 Task: Find connections with filter location Al Qanāyāt with filter topic #leadershipwith filter profile language English with filter current company Bharti Foundation with filter school KPR Institute of Engineering and Technology with filter industry Marketing Services with filter service category Business Law with filter keywords title Marketing Director
Action: Mouse moved to (560, 77)
Screenshot: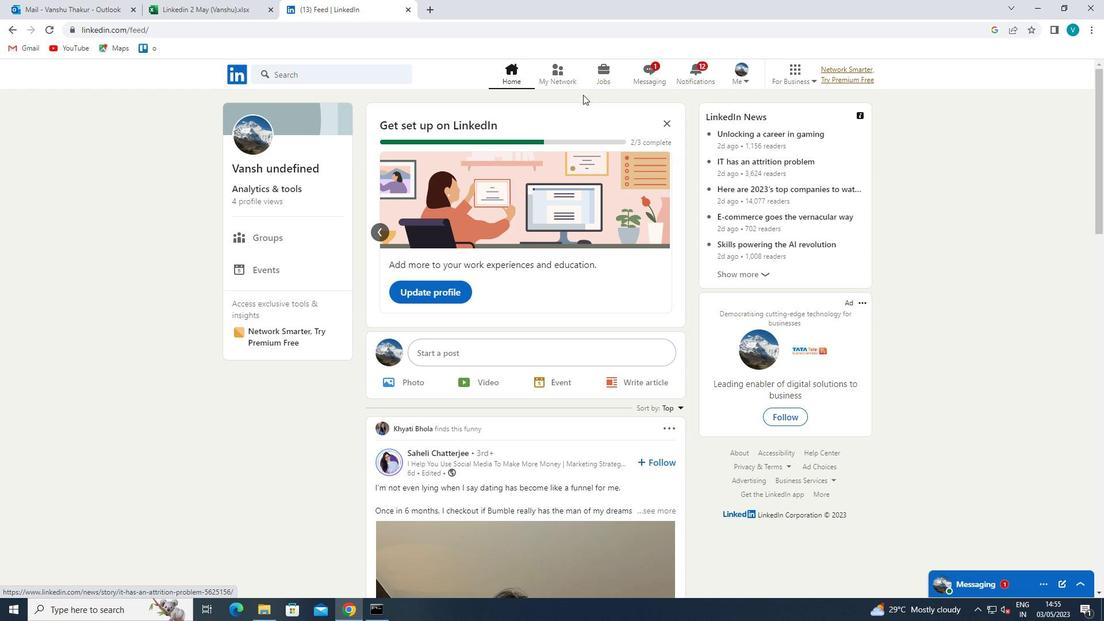 
Action: Mouse pressed left at (560, 77)
Screenshot: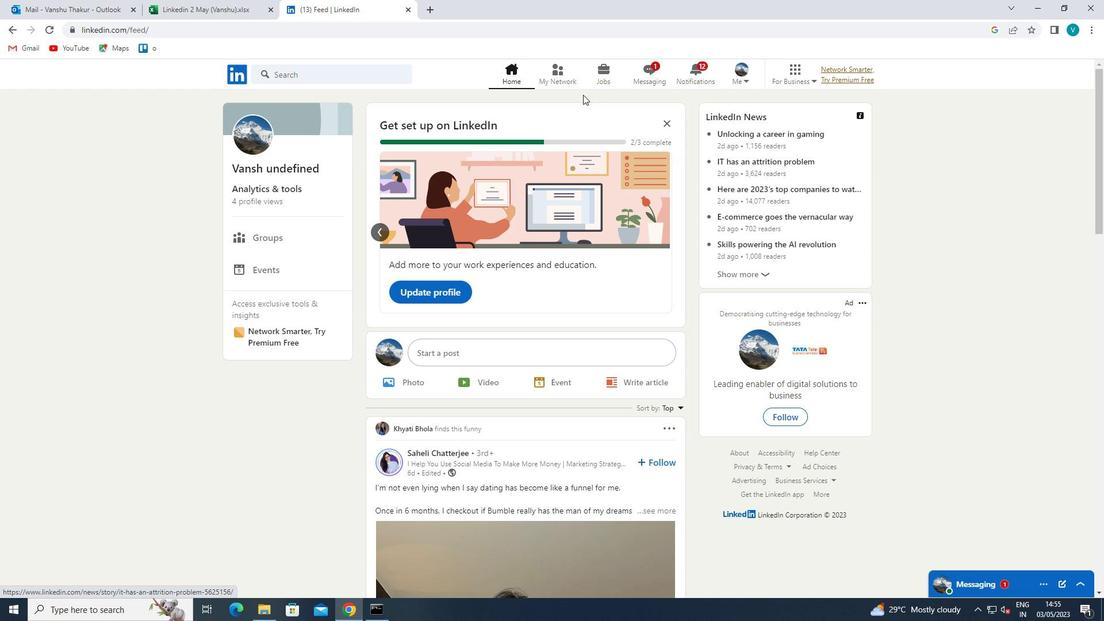 
Action: Mouse moved to (299, 141)
Screenshot: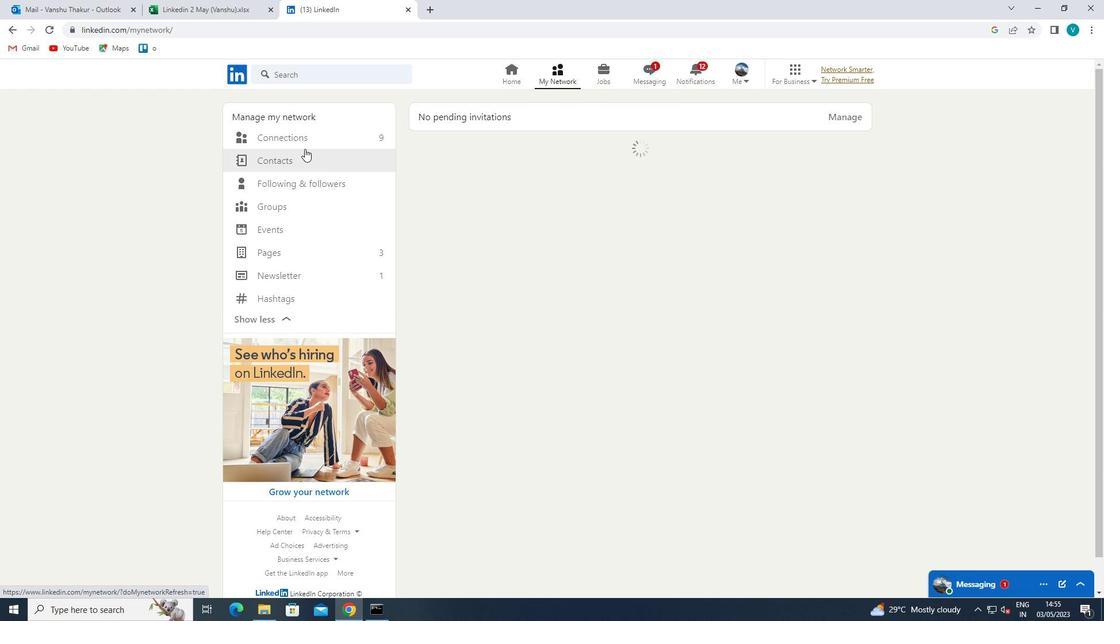 
Action: Mouse pressed left at (299, 141)
Screenshot: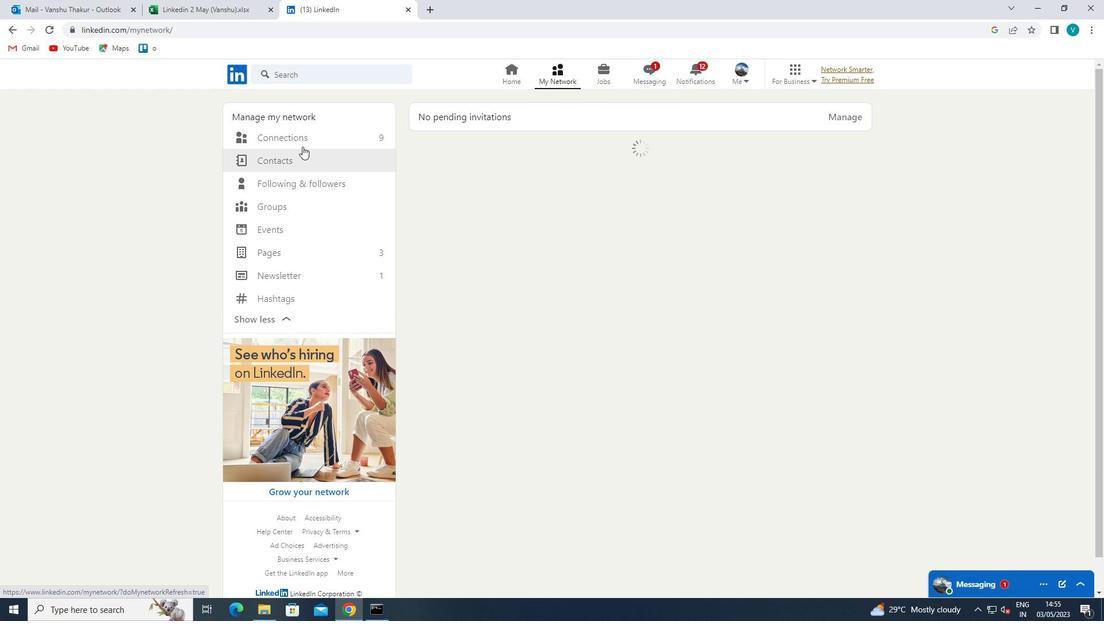 
Action: Mouse moved to (625, 135)
Screenshot: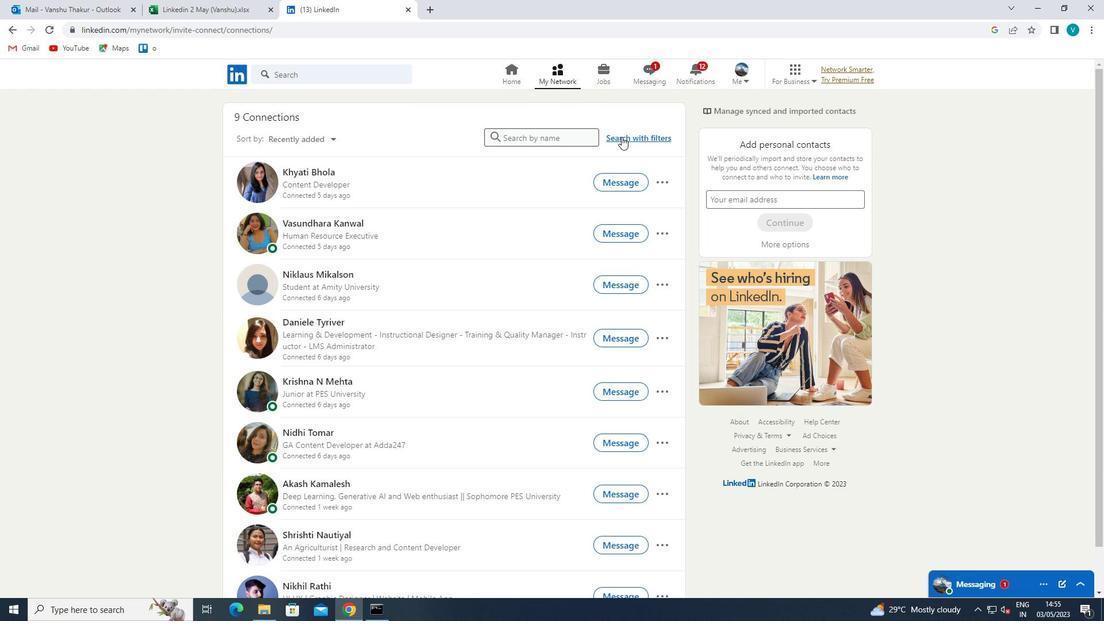 
Action: Mouse pressed left at (625, 135)
Screenshot: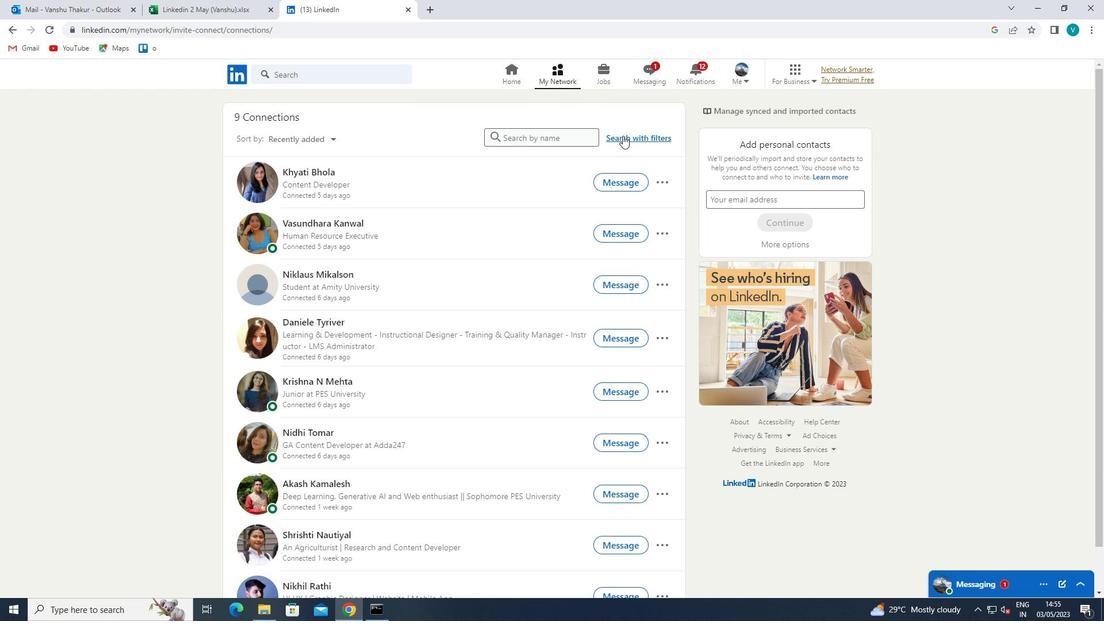 
Action: Mouse moved to (556, 108)
Screenshot: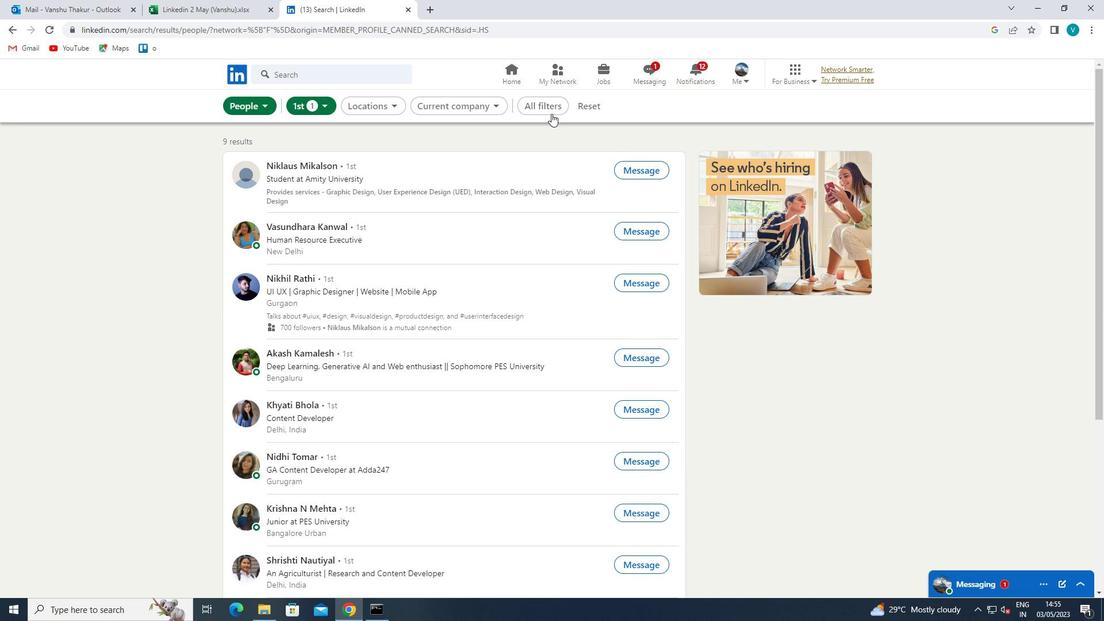 
Action: Mouse pressed left at (556, 108)
Screenshot: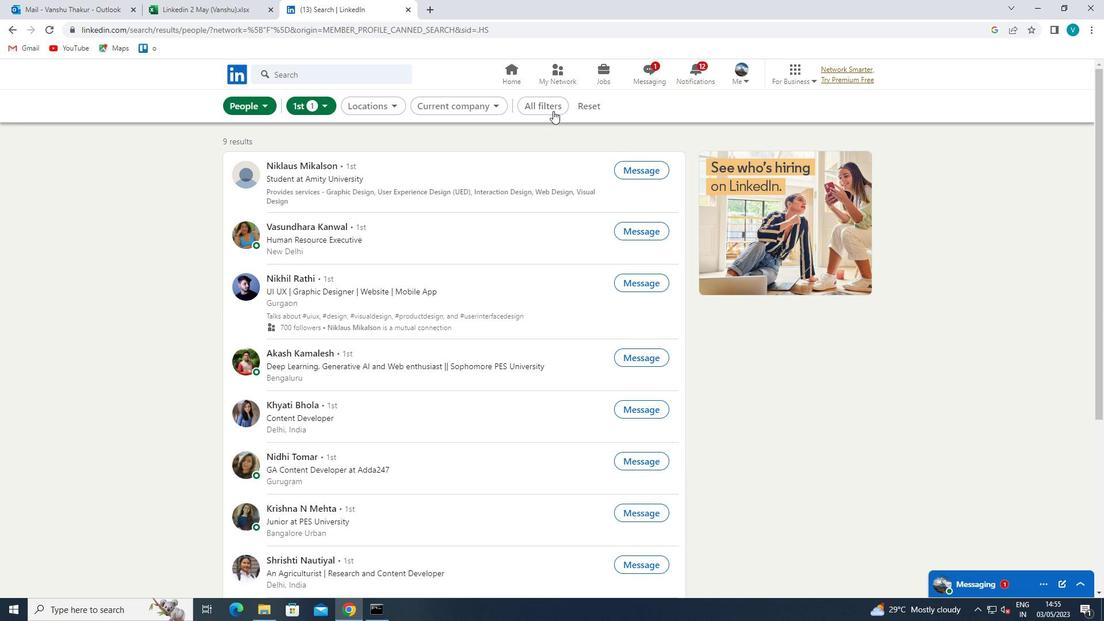 
Action: Mouse moved to (901, 242)
Screenshot: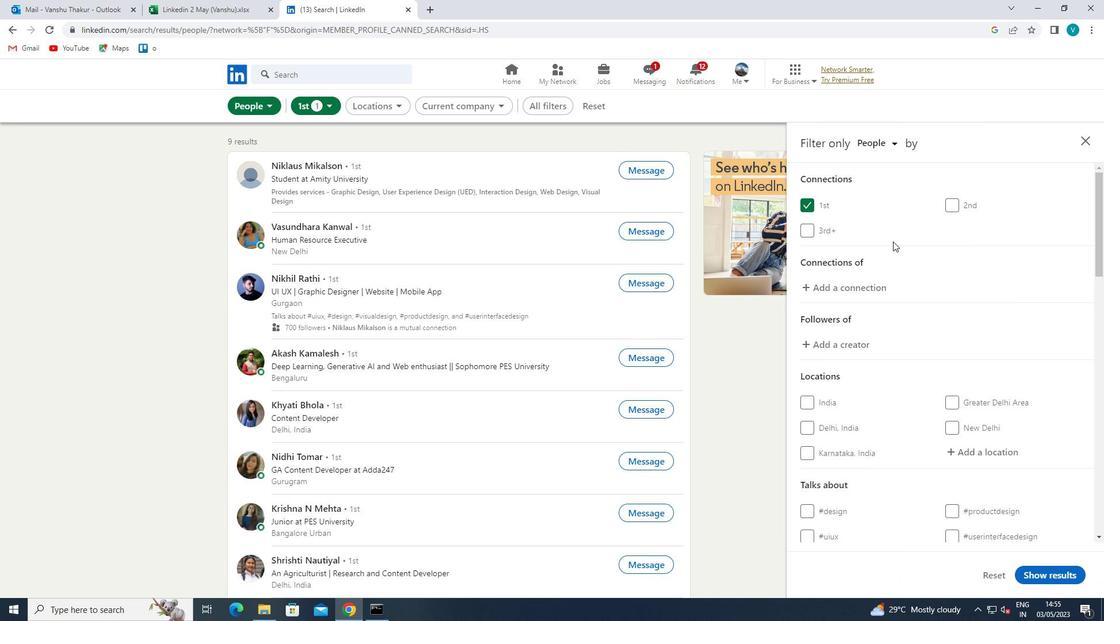 
Action: Mouse scrolled (901, 241) with delta (0, 0)
Screenshot: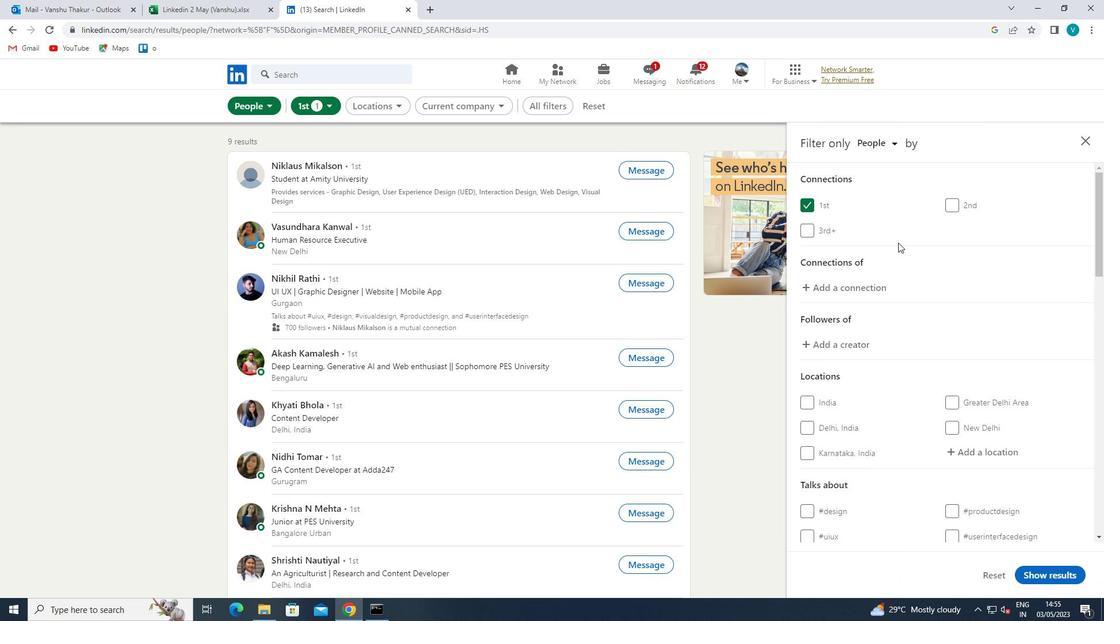 
Action: Mouse scrolled (901, 241) with delta (0, 0)
Screenshot: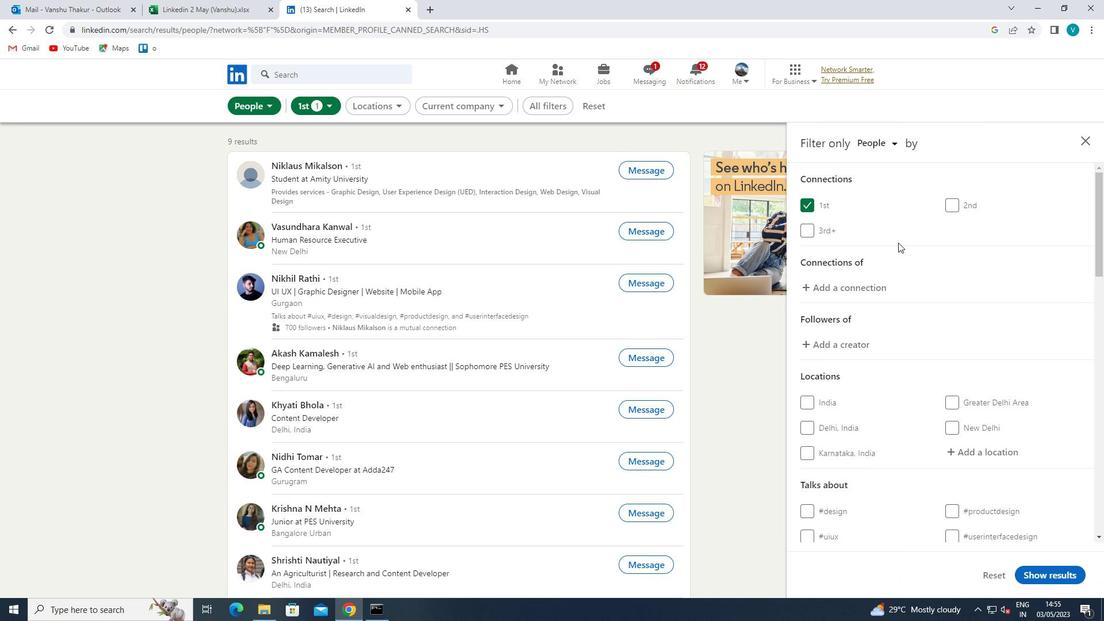 
Action: Mouse moved to (978, 338)
Screenshot: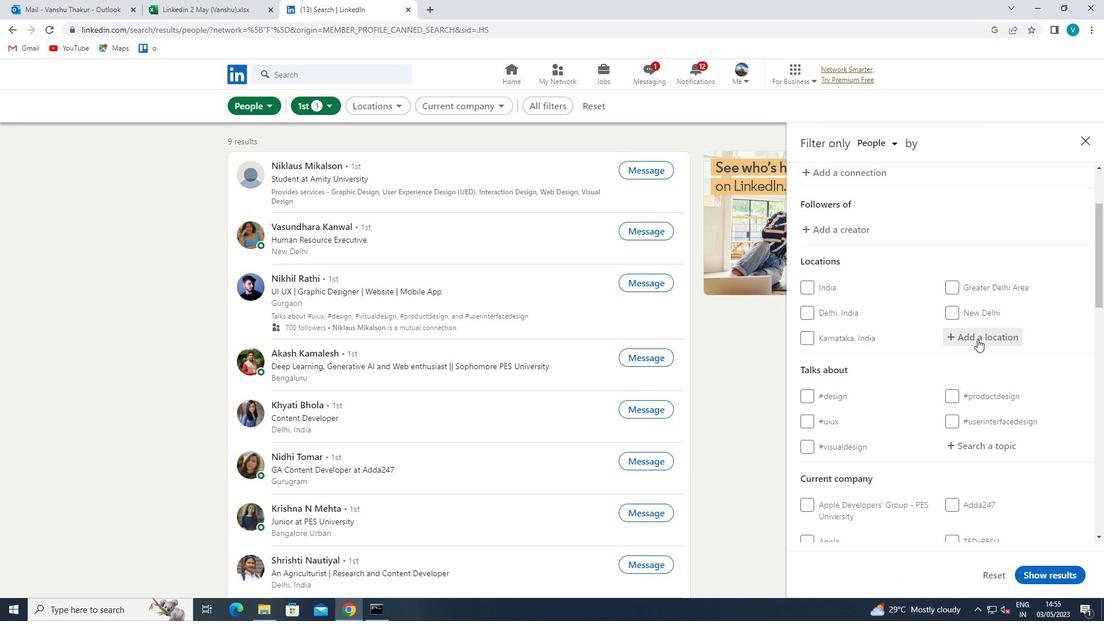 
Action: Mouse pressed left at (978, 338)
Screenshot: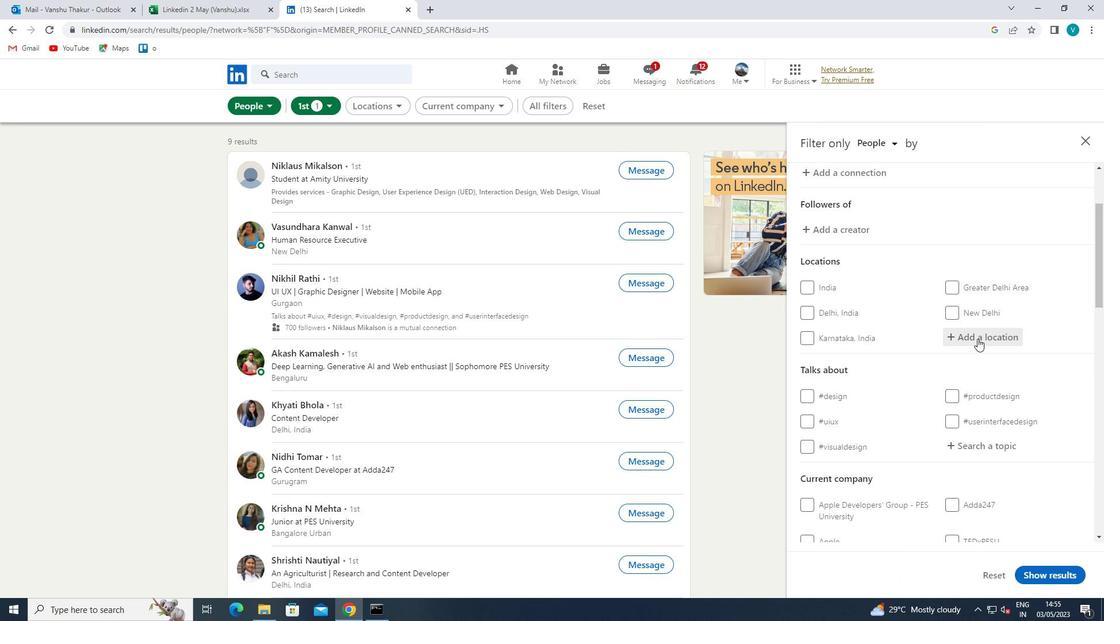 
Action: Mouse moved to (880, 396)
Screenshot: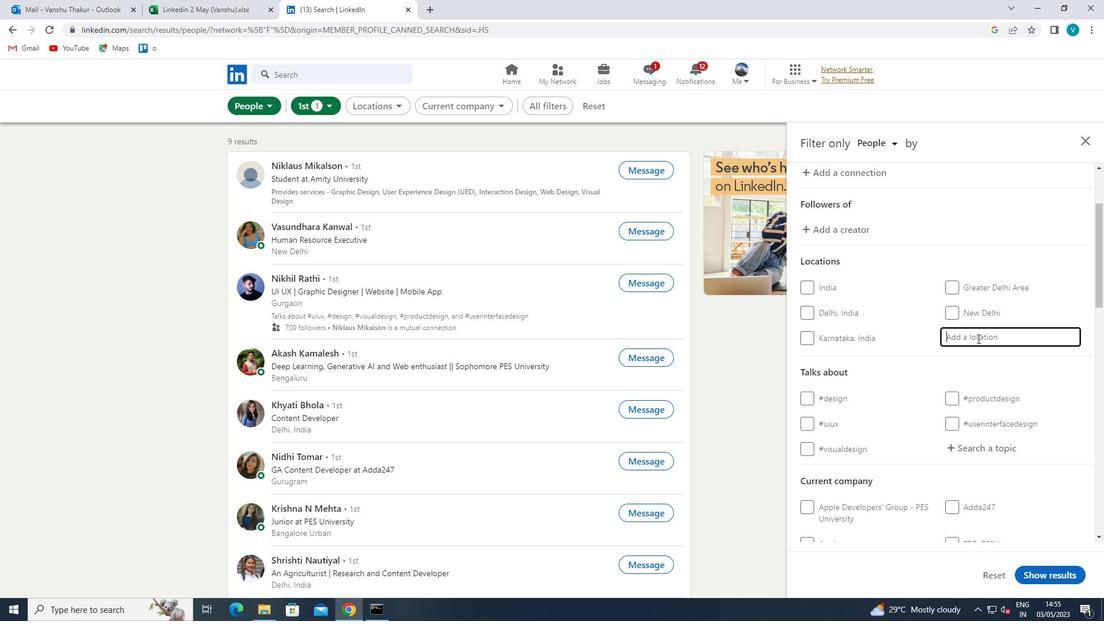 
Action: Key pressed <Key.shift>
Screenshot: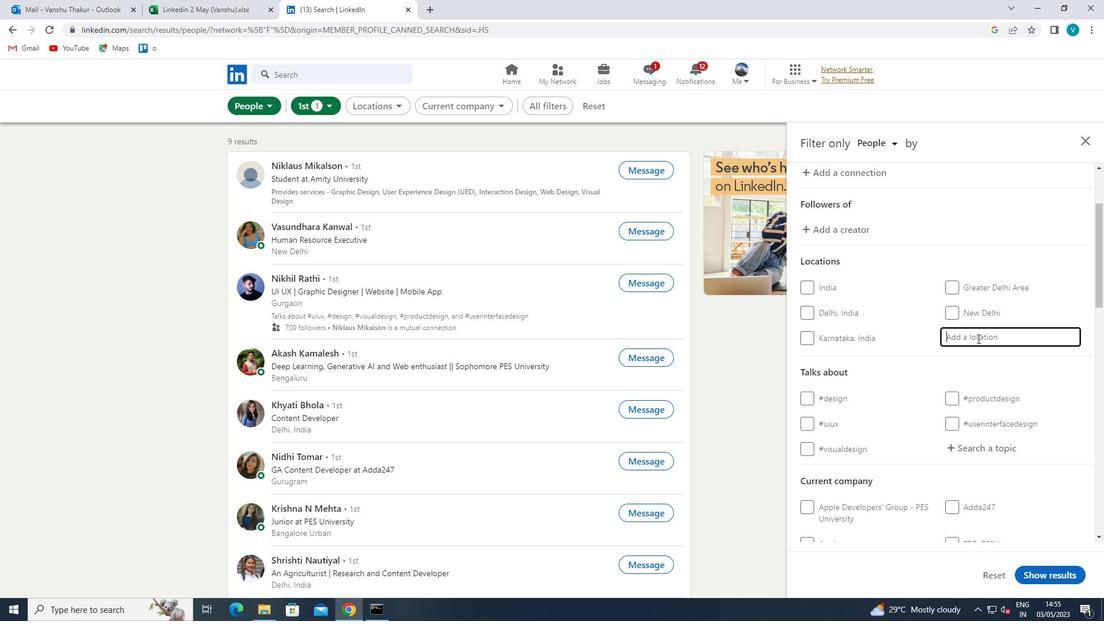 
Action: Mouse moved to (811, 437)
Screenshot: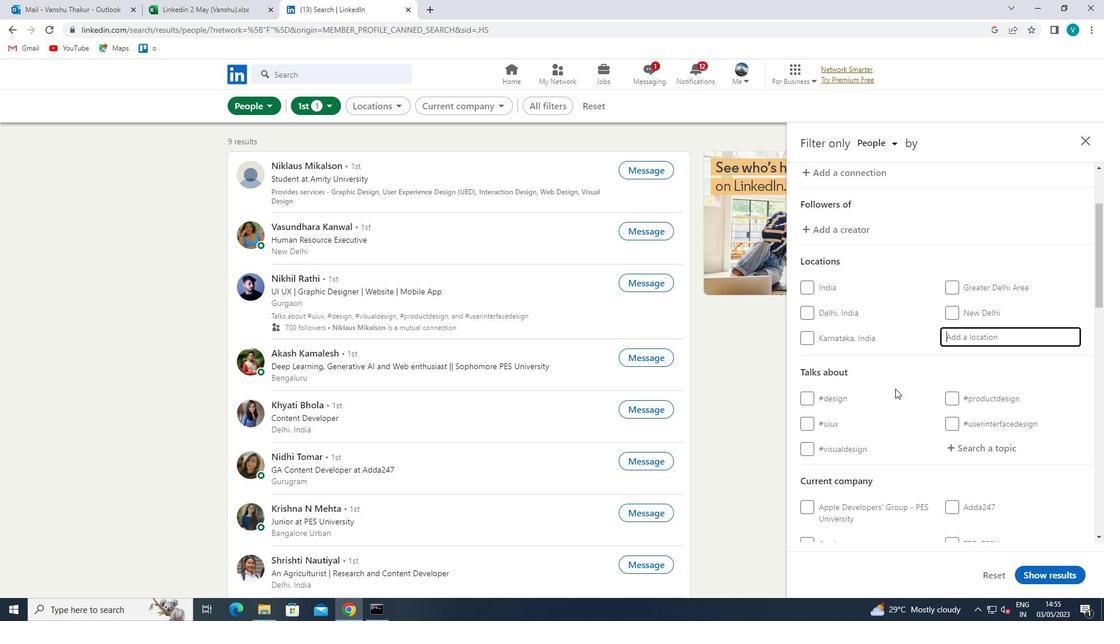 
Action: Key pressed AI<Key.space><Key.shift>QANAAY<Key.backspace><Key.backspace>YAT
Screenshot: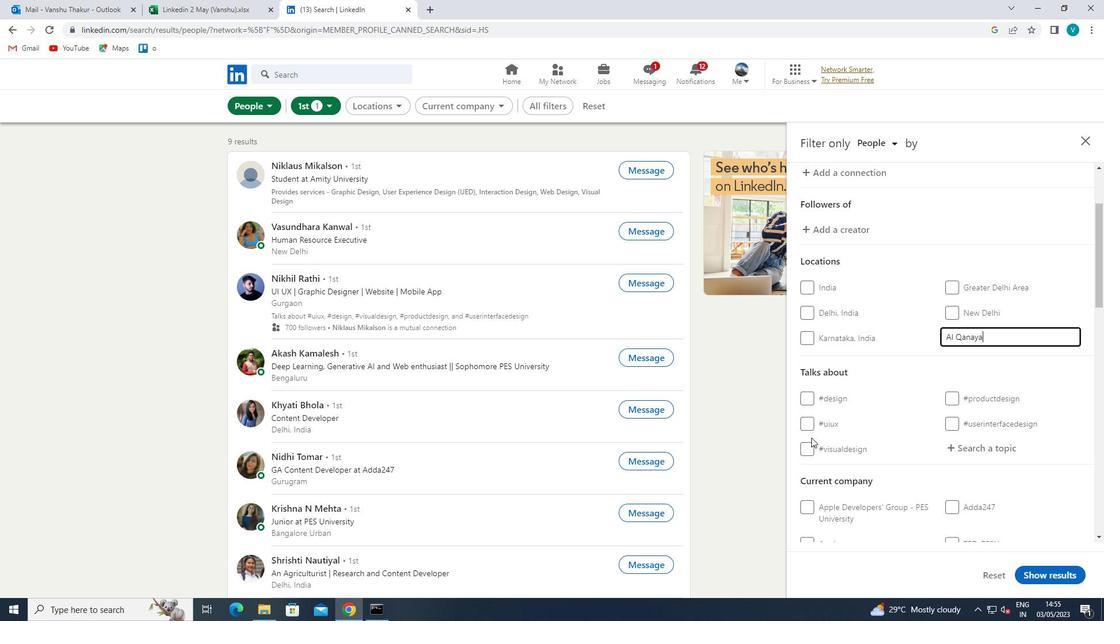 
Action: Mouse moved to (881, 367)
Screenshot: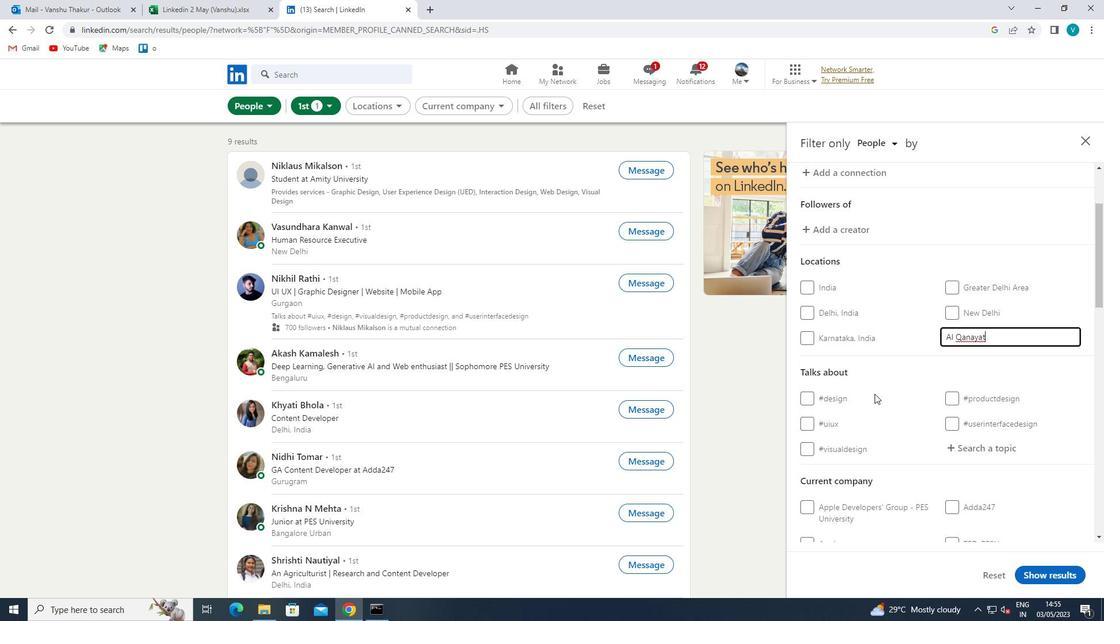 
Action: Mouse pressed left at (881, 367)
Screenshot: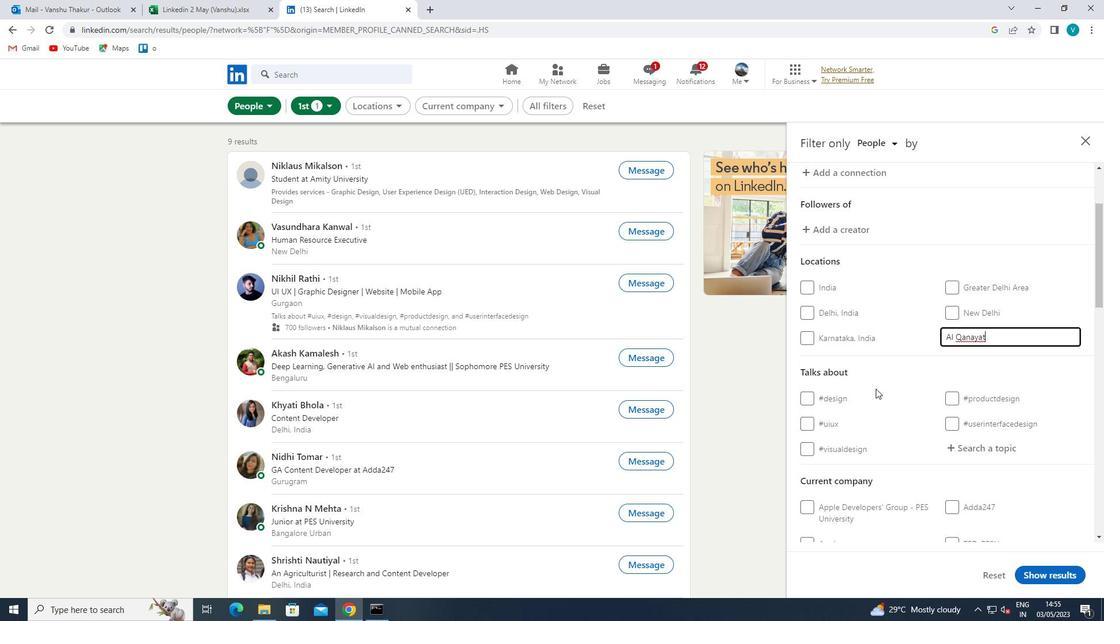 
Action: Mouse moved to (892, 361)
Screenshot: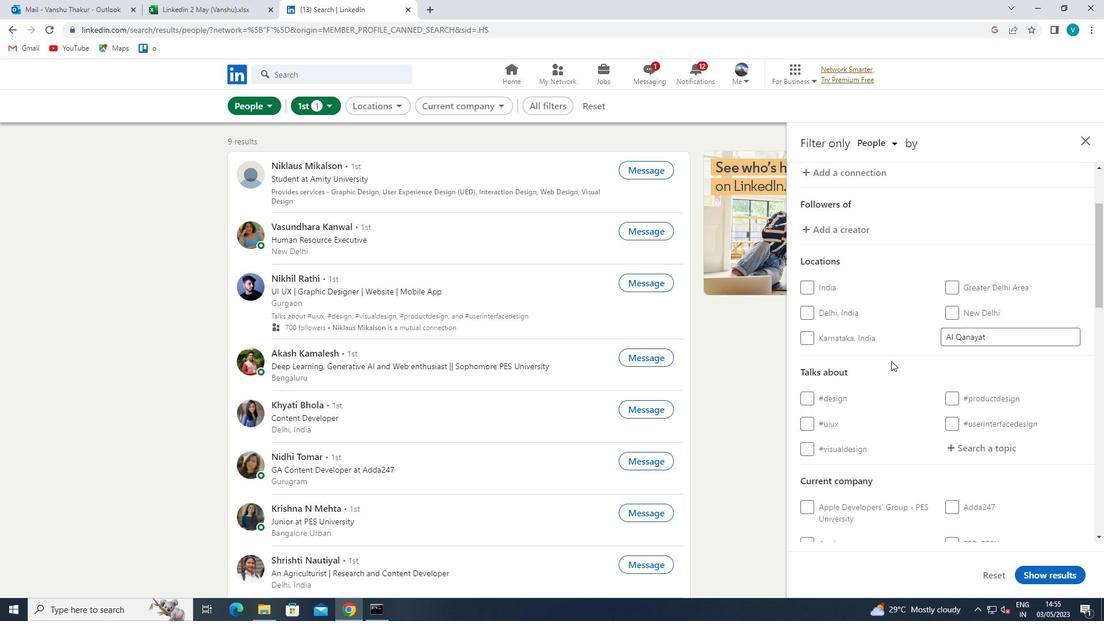 
Action: Mouse scrolled (892, 360) with delta (0, 0)
Screenshot: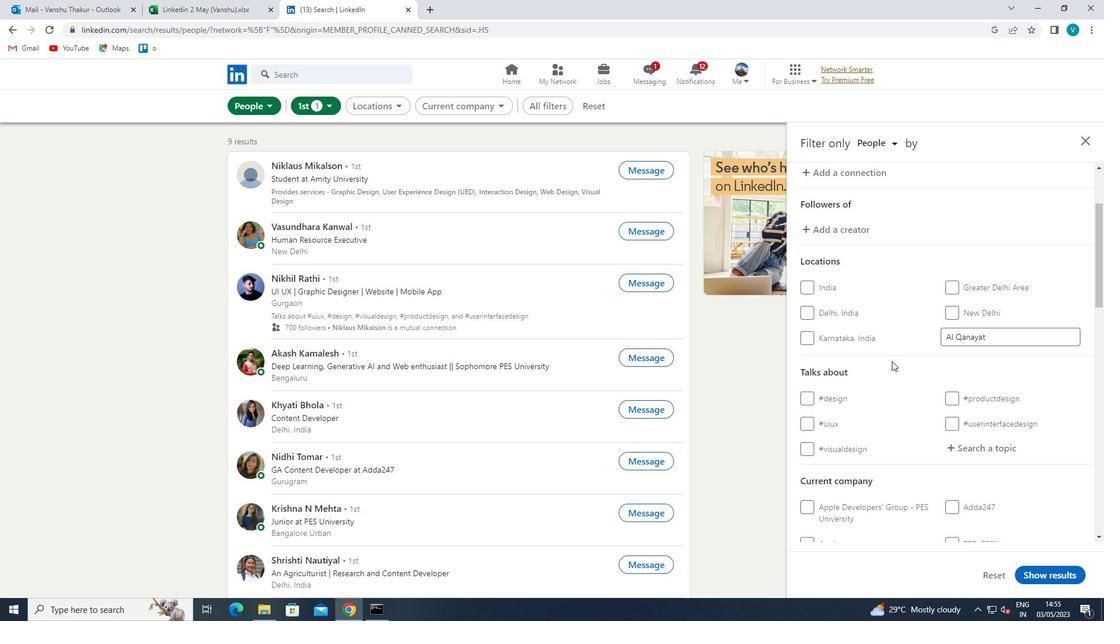 
Action: Mouse scrolled (892, 360) with delta (0, 0)
Screenshot: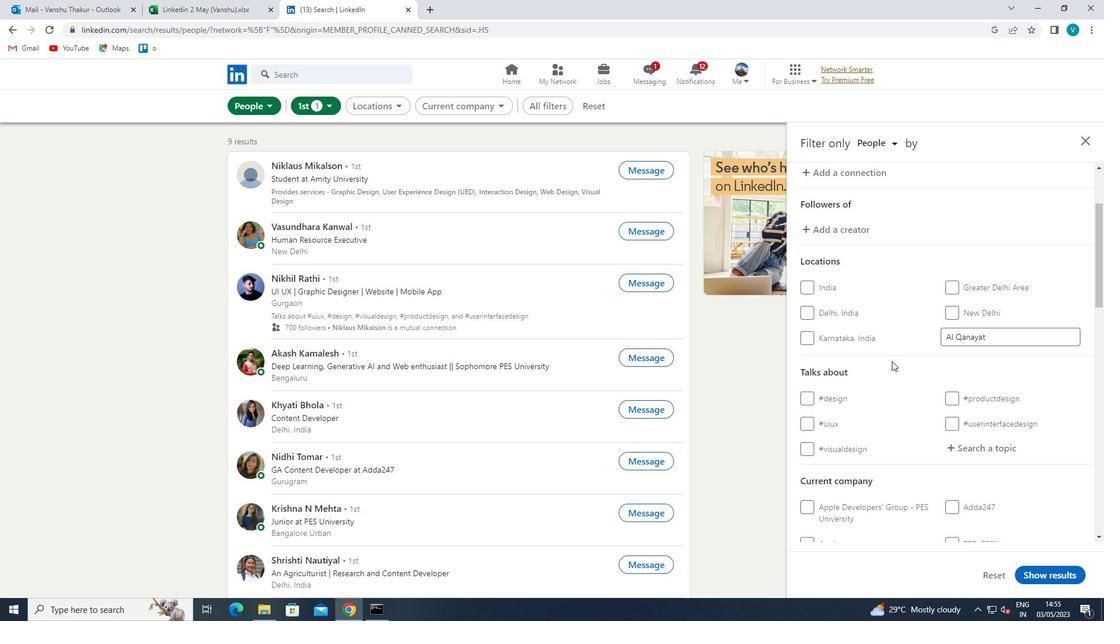 
Action: Mouse moved to (969, 338)
Screenshot: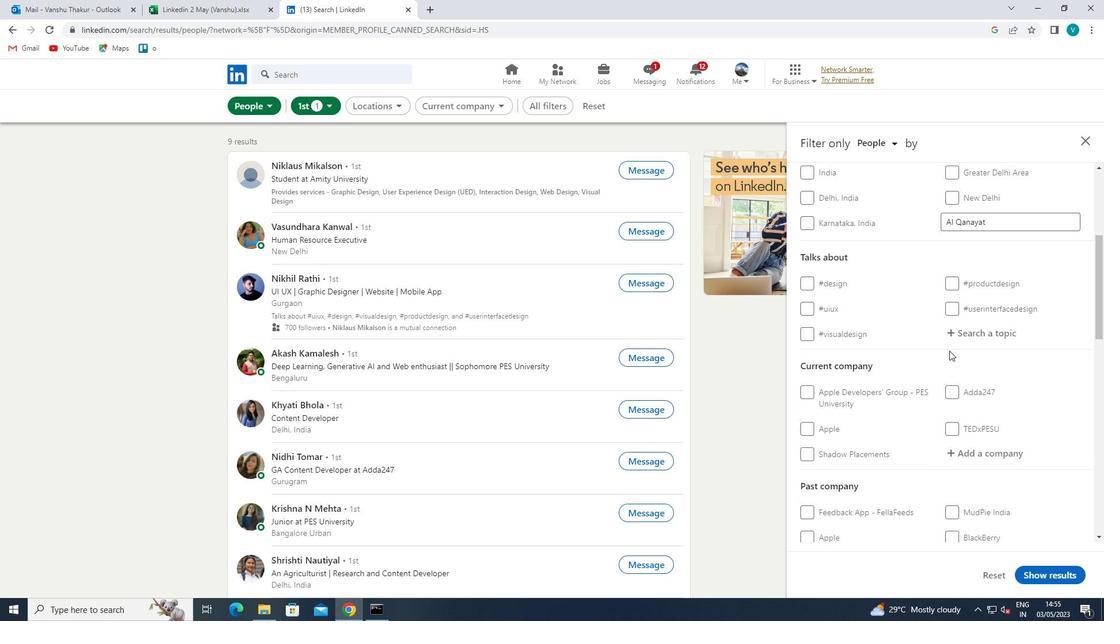 
Action: Mouse pressed left at (969, 338)
Screenshot: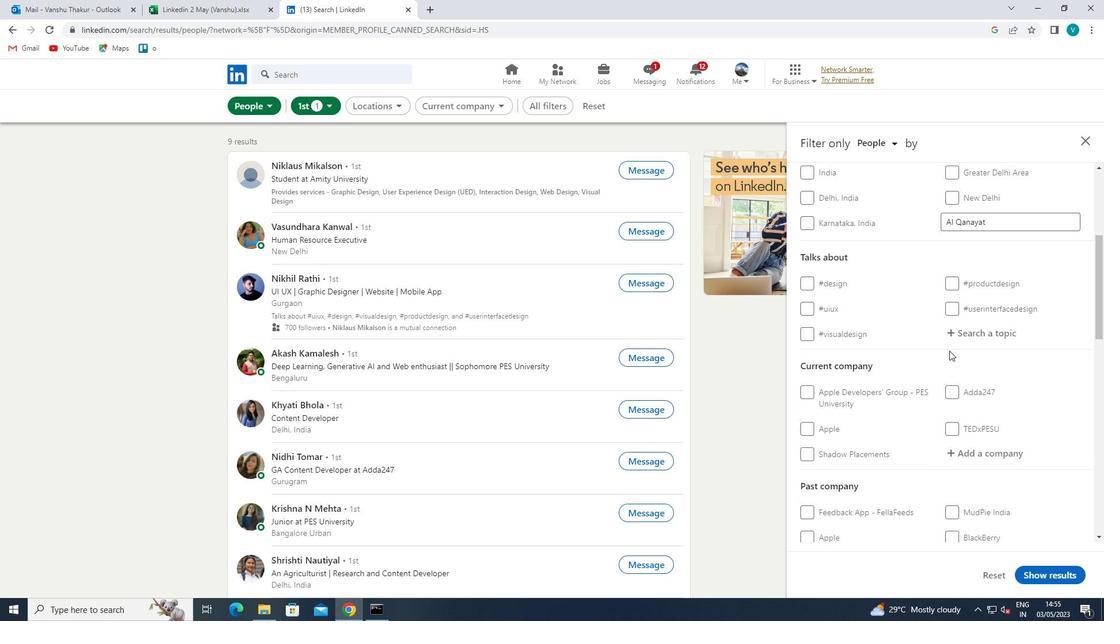 
Action: Mouse moved to (879, 391)
Screenshot: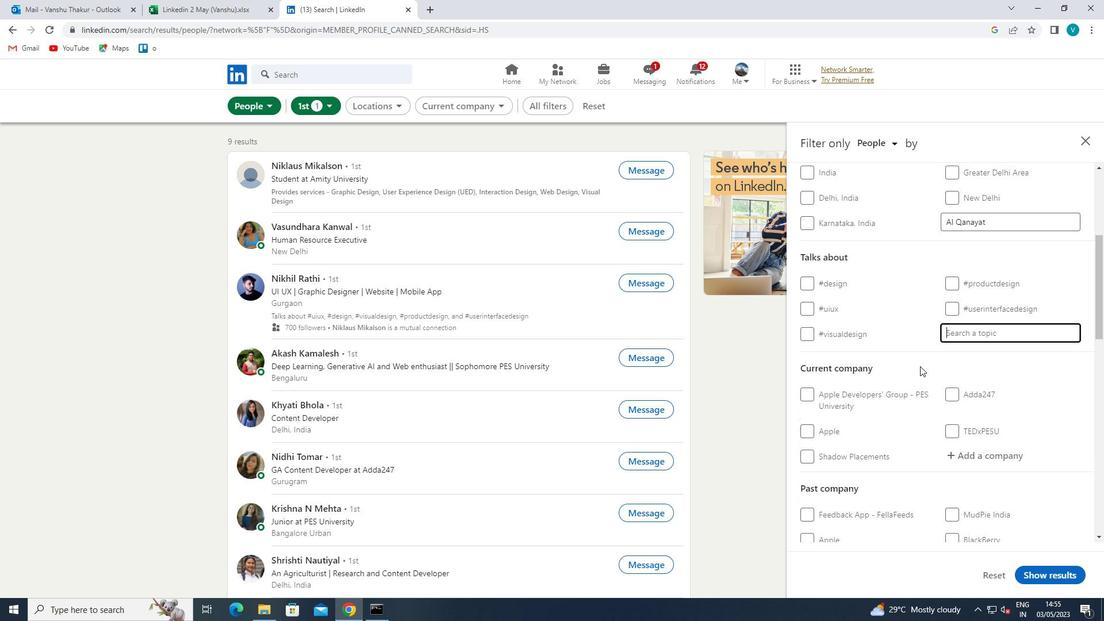 
Action: Key pressed LEADERSHIP
Screenshot: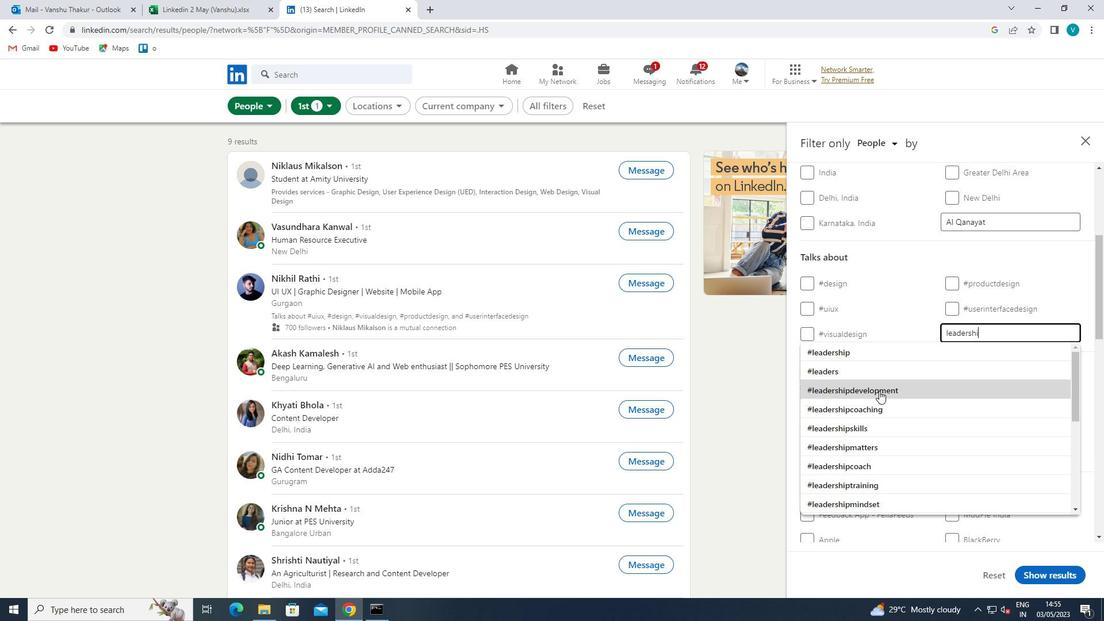 
Action: Mouse moved to (911, 358)
Screenshot: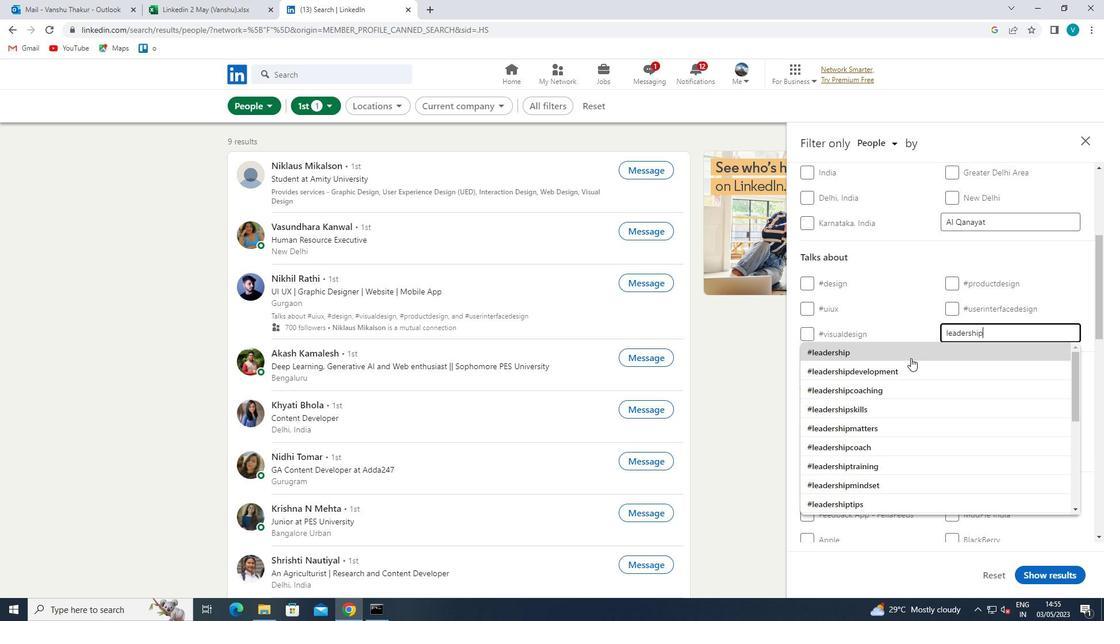 
Action: Mouse pressed left at (911, 358)
Screenshot: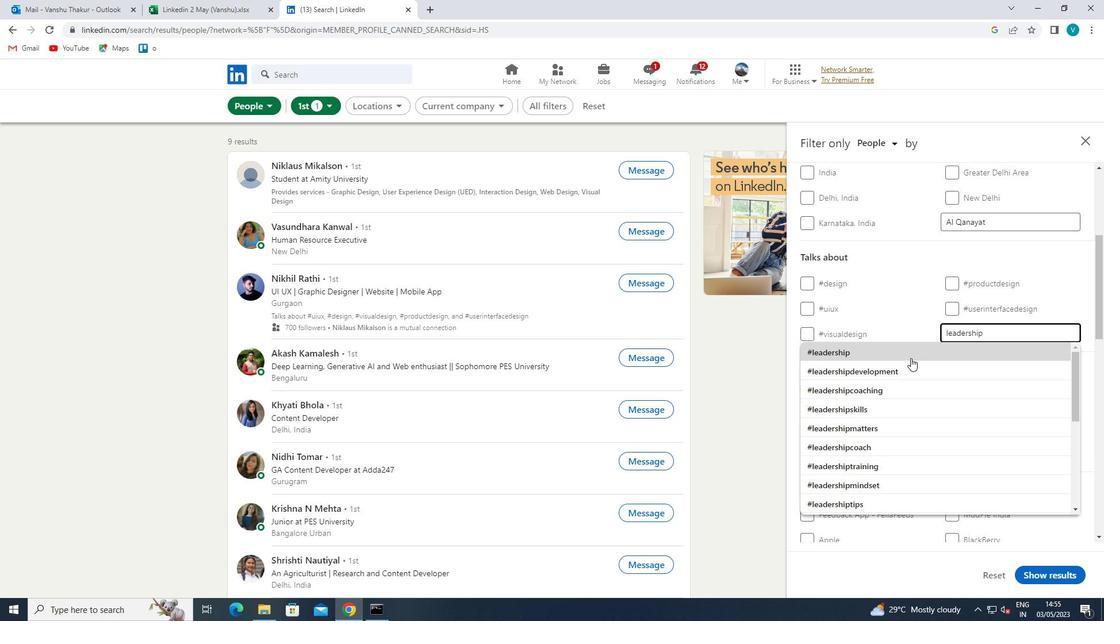 
Action: Mouse scrolled (911, 357) with delta (0, 0)
Screenshot: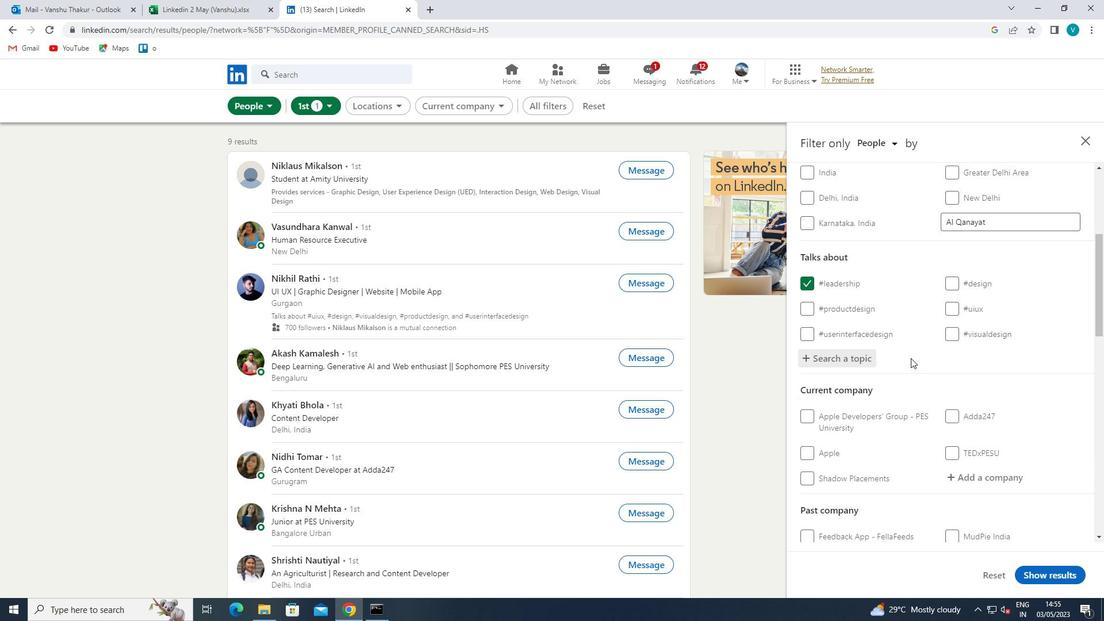 
Action: Mouse scrolled (911, 357) with delta (0, 0)
Screenshot: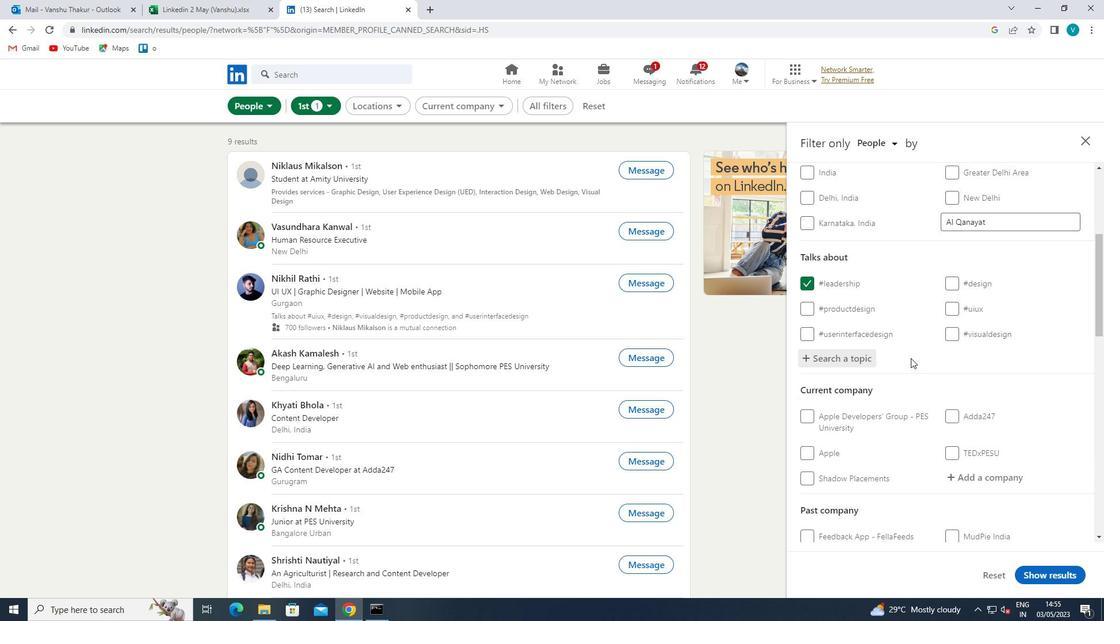 
Action: Mouse scrolled (911, 357) with delta (0, 0)
Screenshot: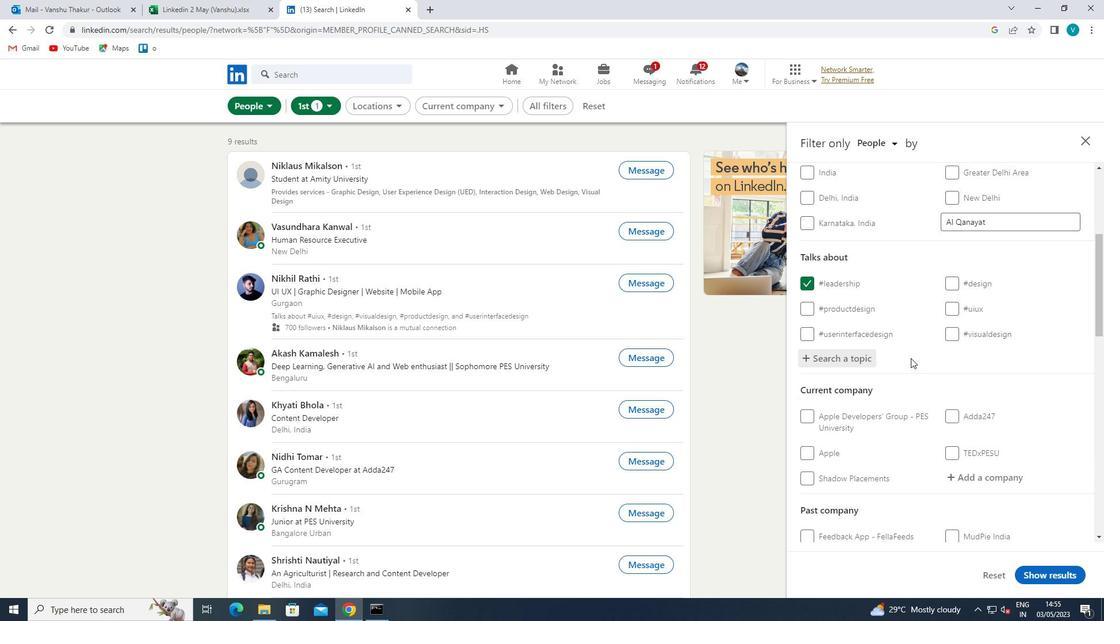 
Action: Mouse scrolled (911, 357) with delta (0, 0)
Screenshot: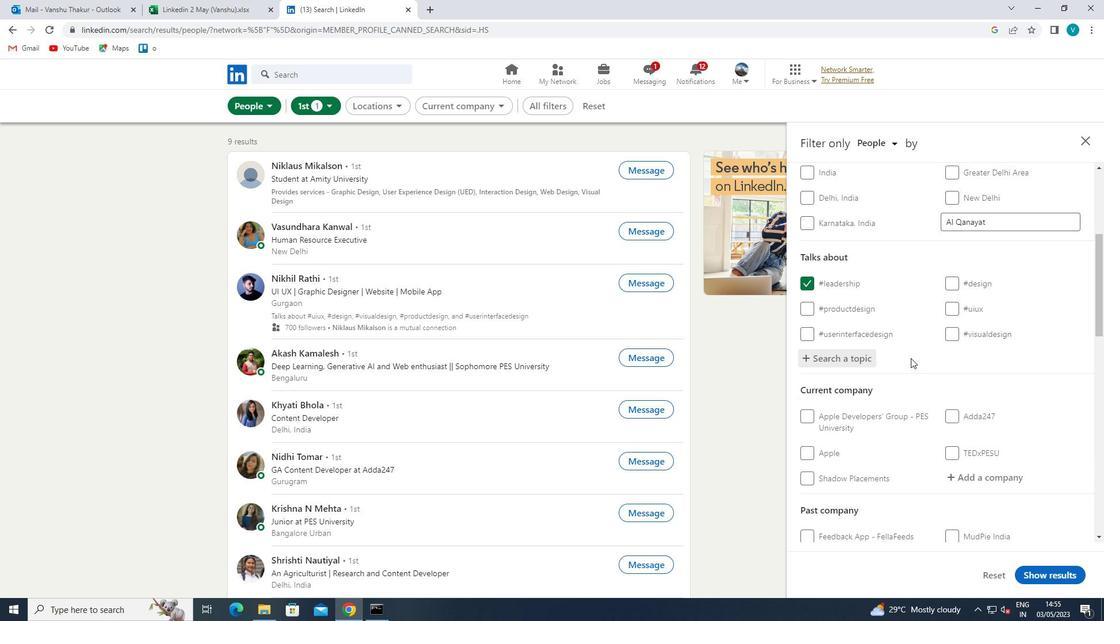 
Action: Mouse scrolled (911, 357) with delta (0, 0)
Screenshot: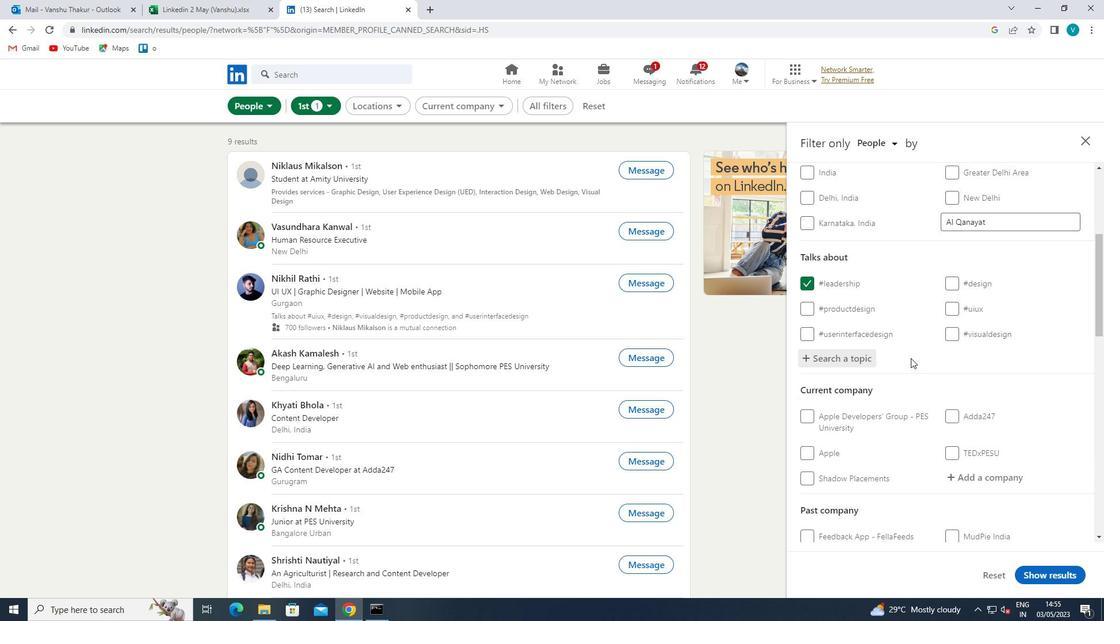 
Action: Mouse scrolled (911, 357) with delta (0, 0)
Screenshot: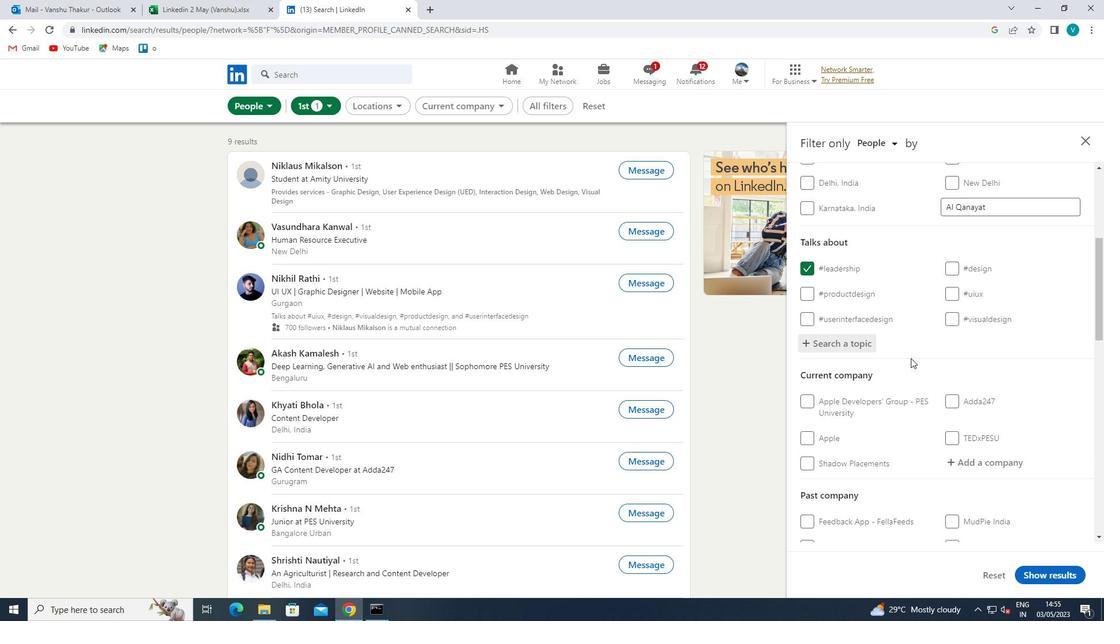 
Action: Mouse moved to (896, 384)
Screenshot: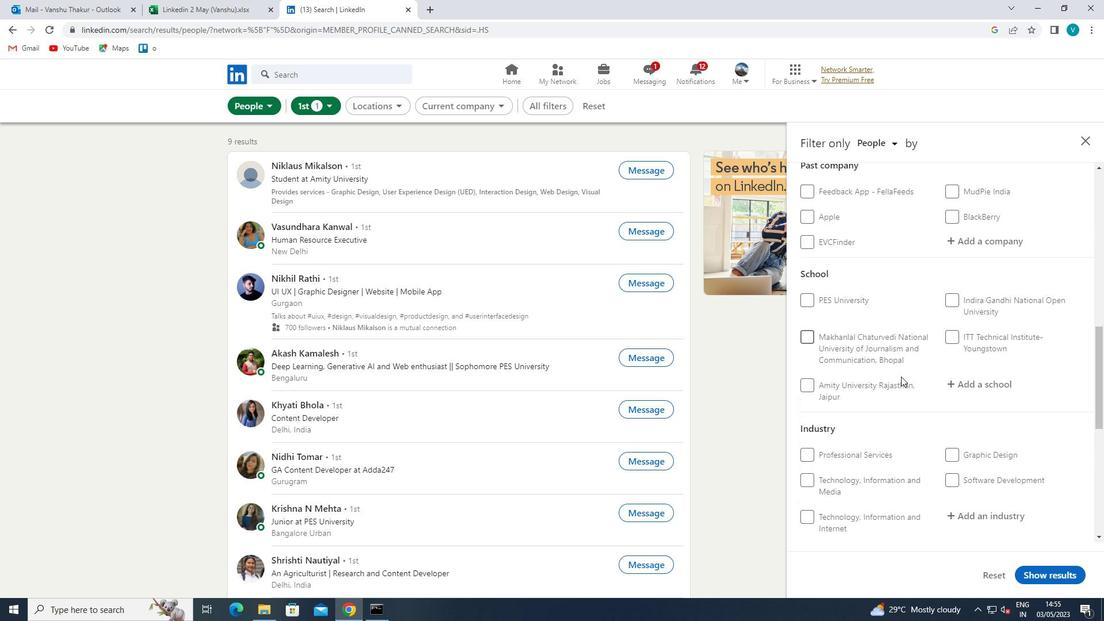 
Action: Mouse scrolled (896, 383) with delta (0, 0)
Screenshot: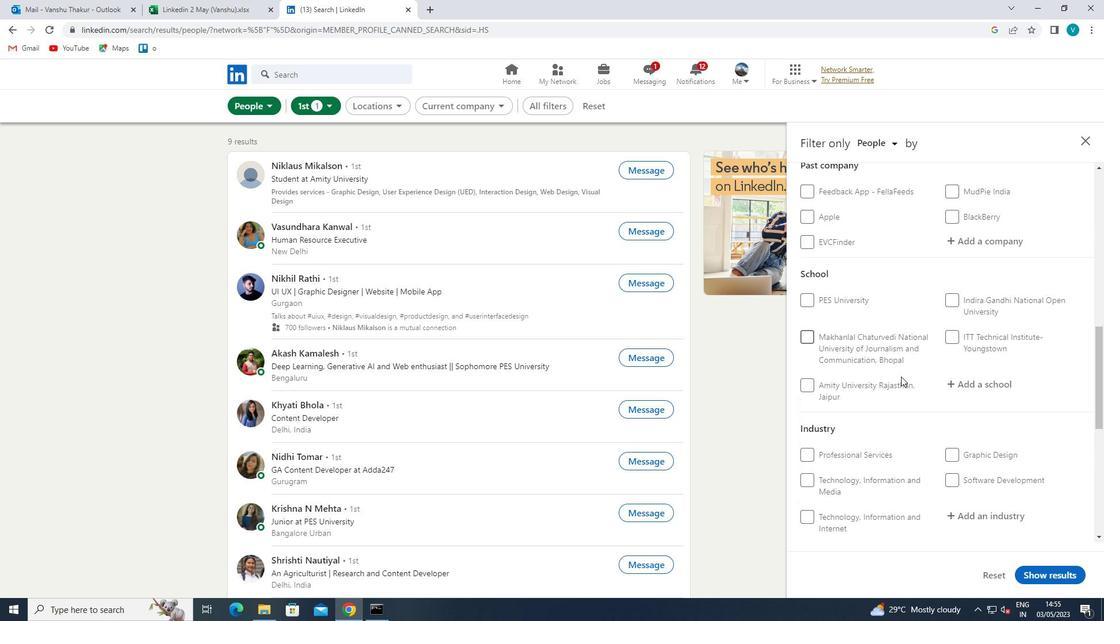 
Action: Mouse scrolled (896, 383) with delta (0, 0)
Screenshot: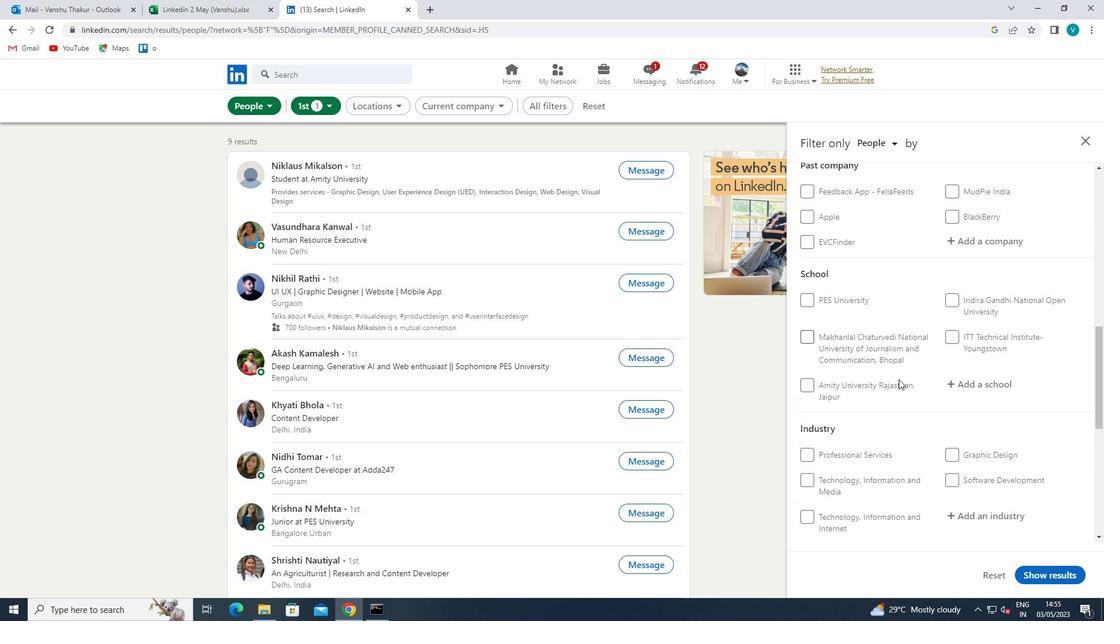 
Action: Mouse moved to (811, 472)
Screenshot: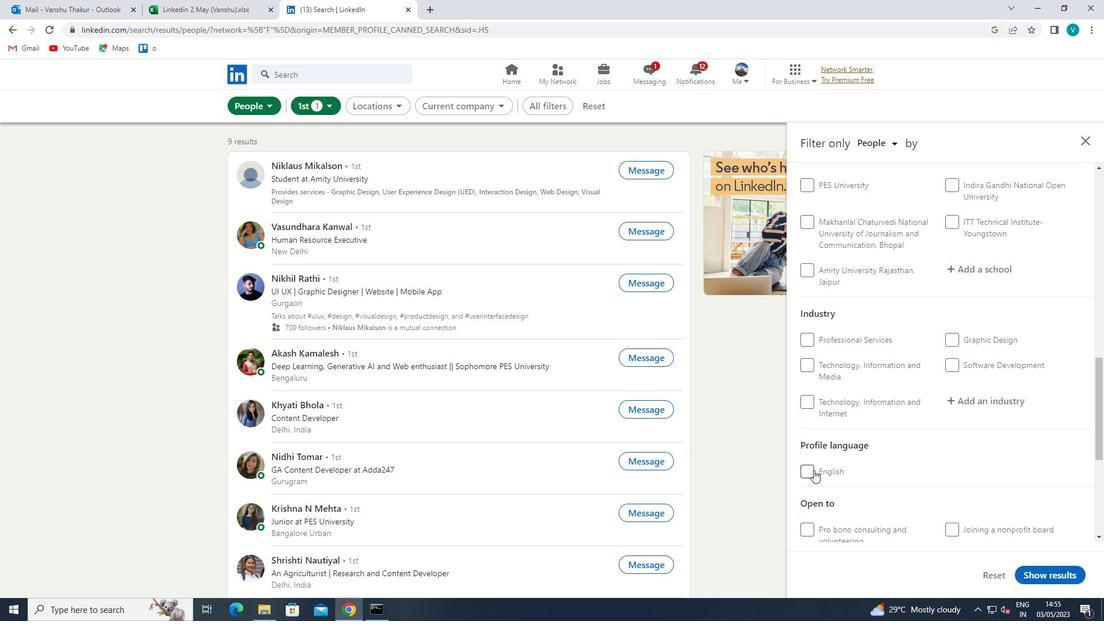 
Action: Mouse pressed left at (811, 472)
Screenshot: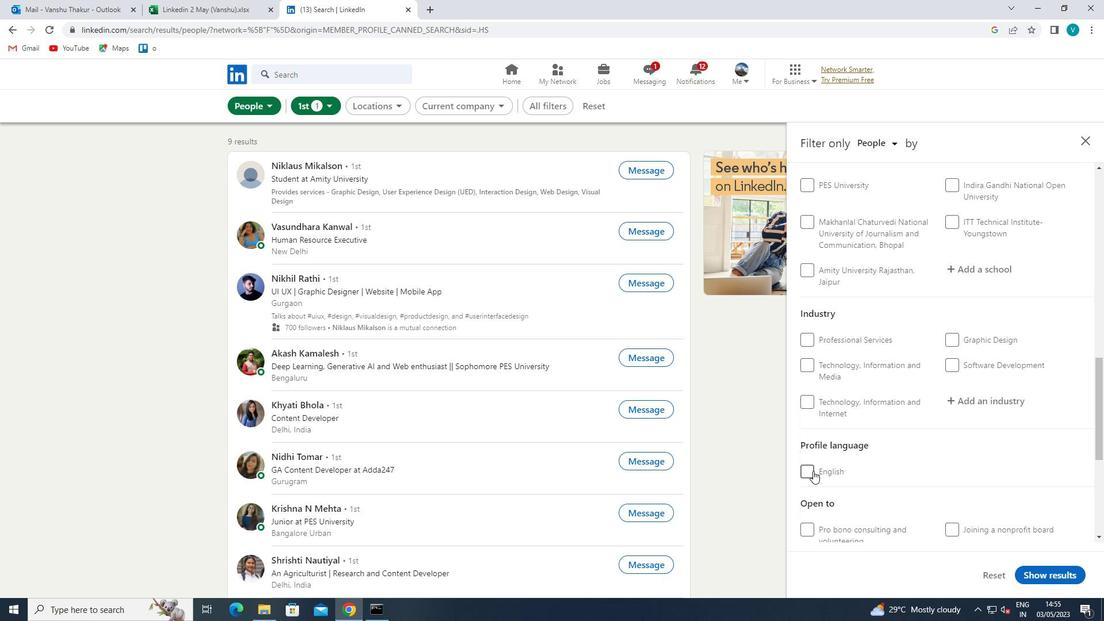 
Action: Mouse moved to (961, 434)
Screenshot: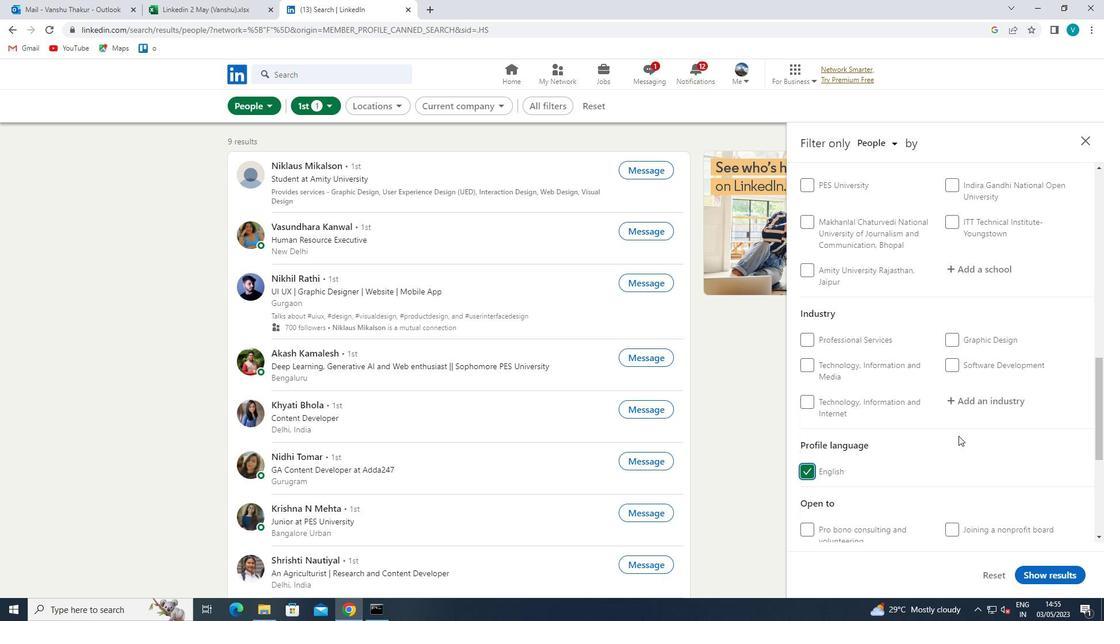 
Action: Mouse scrolled (961, 434) with delta (0, 0)
Screenshot: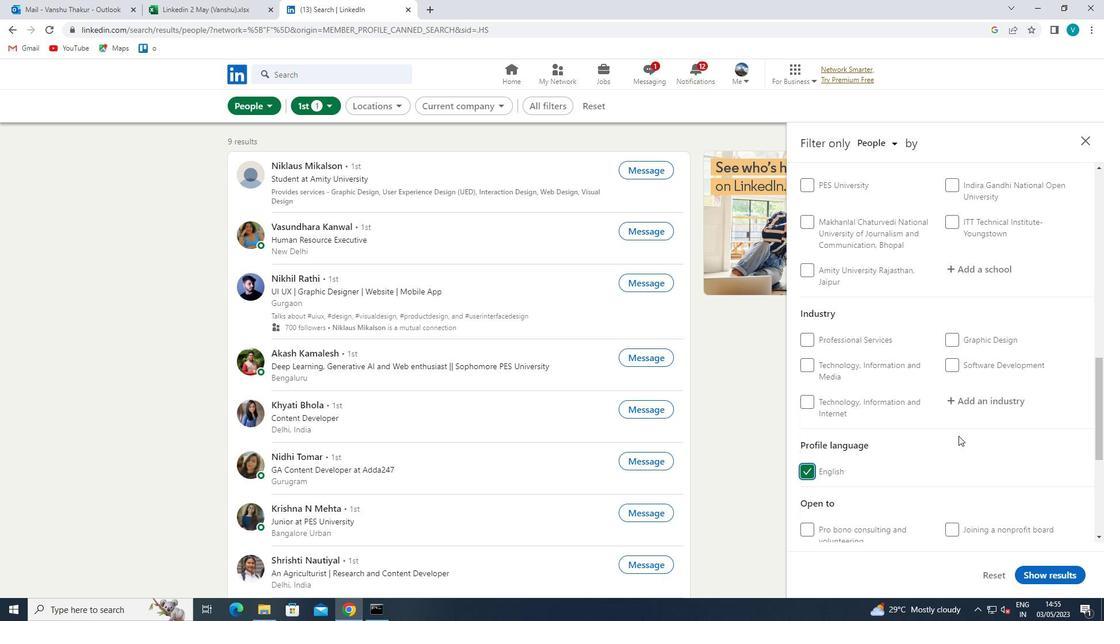 
Action: Mouse moved to (965, 432)
Screenshot: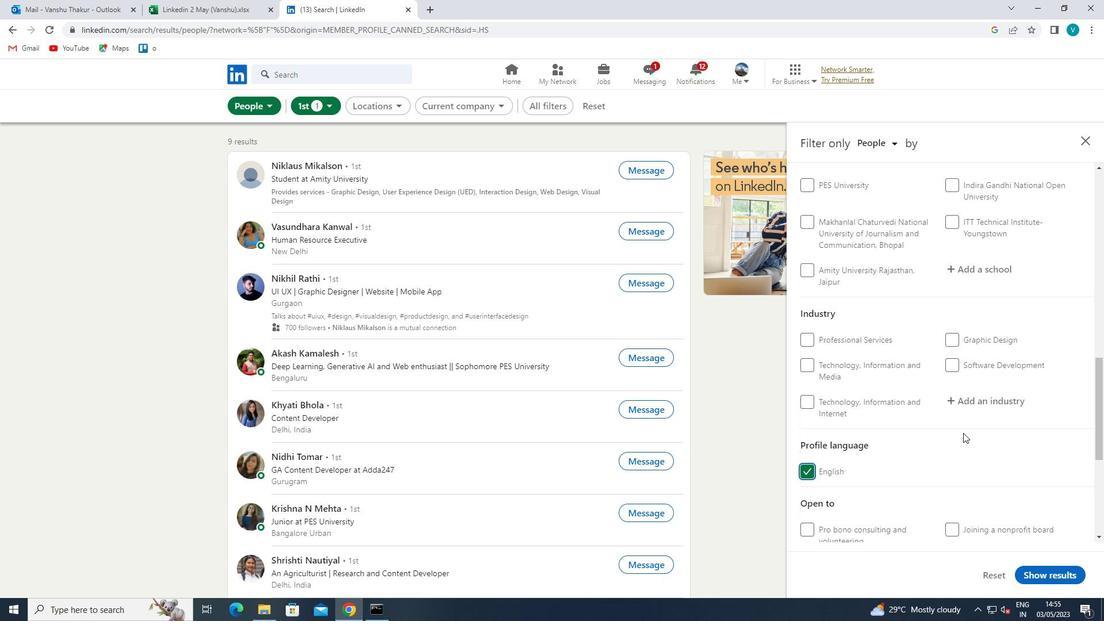 
Action: Mouse scrolled (965, 432) with delta (0, 0)
Screenshot: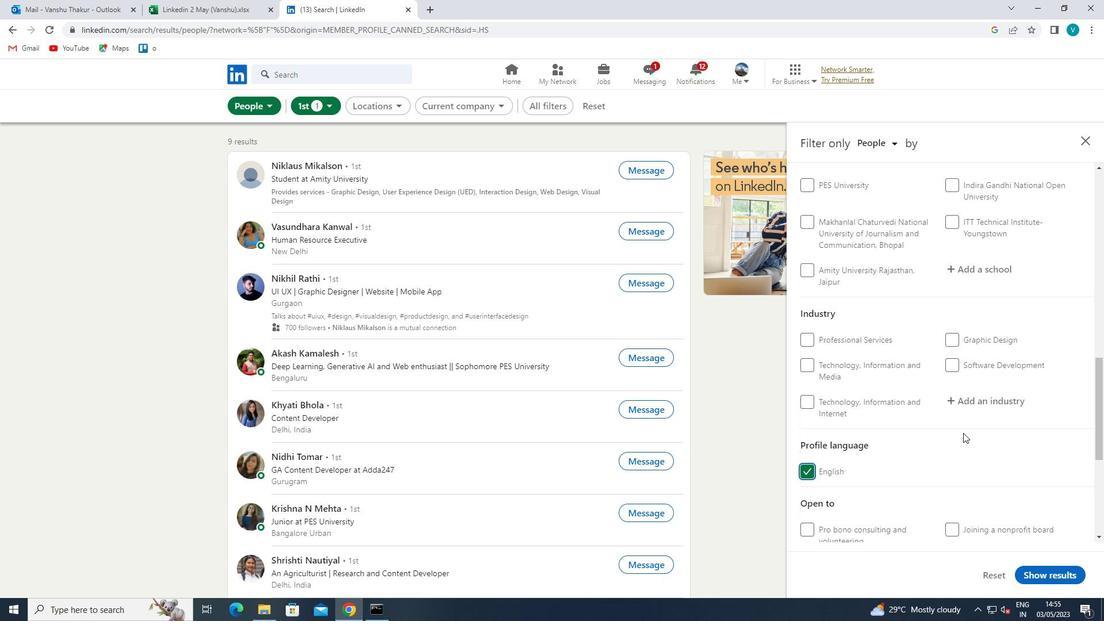
Action: Mouse scrolled (965, 432) with delta (0, 0)
Screenshot: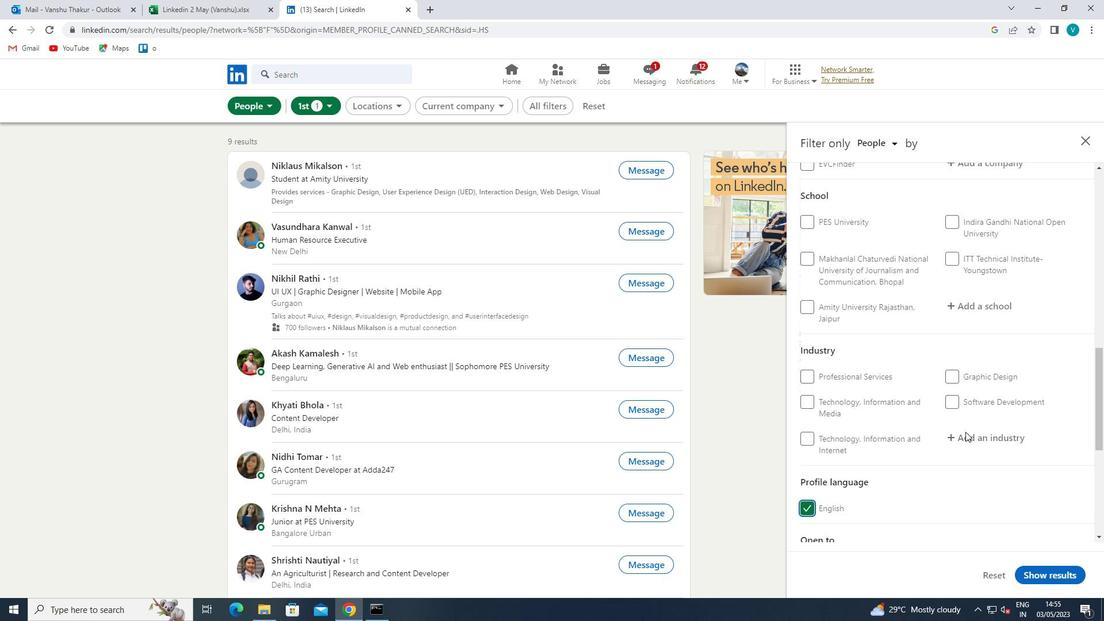 
Action: Mouse scrolled (965, 432) with delta (0, 0)
Screenshot: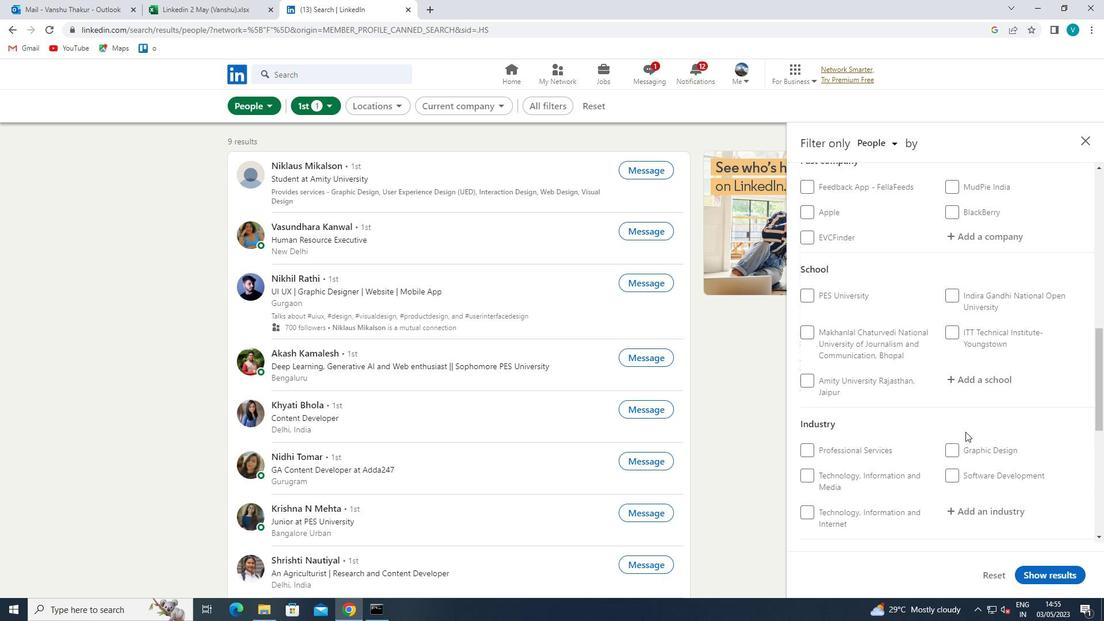 
Action: Mouse scrolled (965, 432) with delta (0, 0)
Screenshot: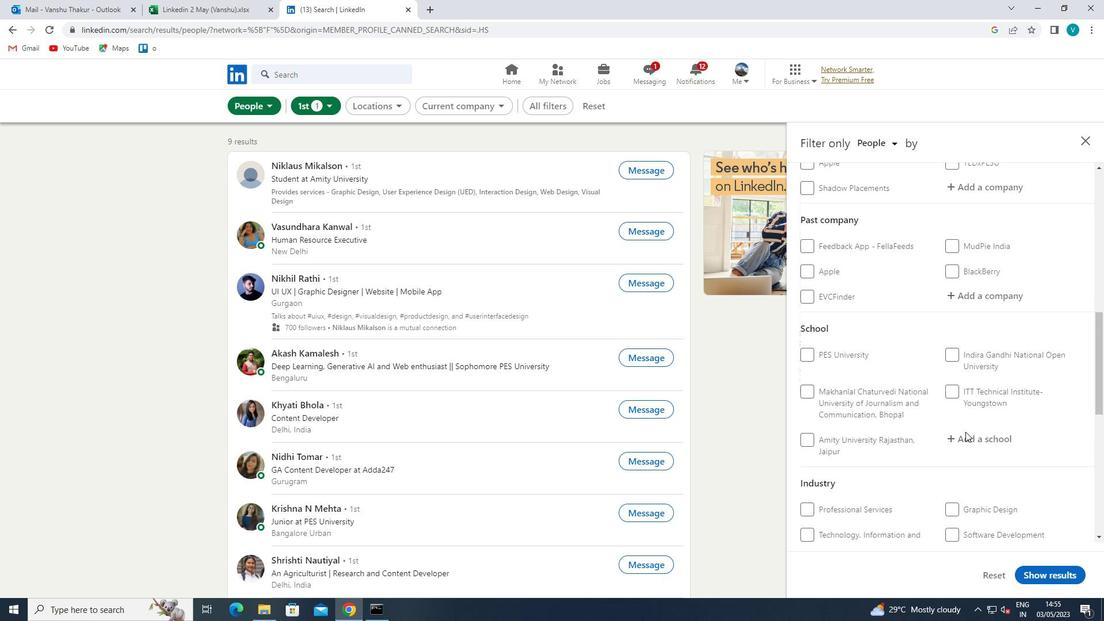 
Action: Mouse moved to (997, 308)
Screenshot: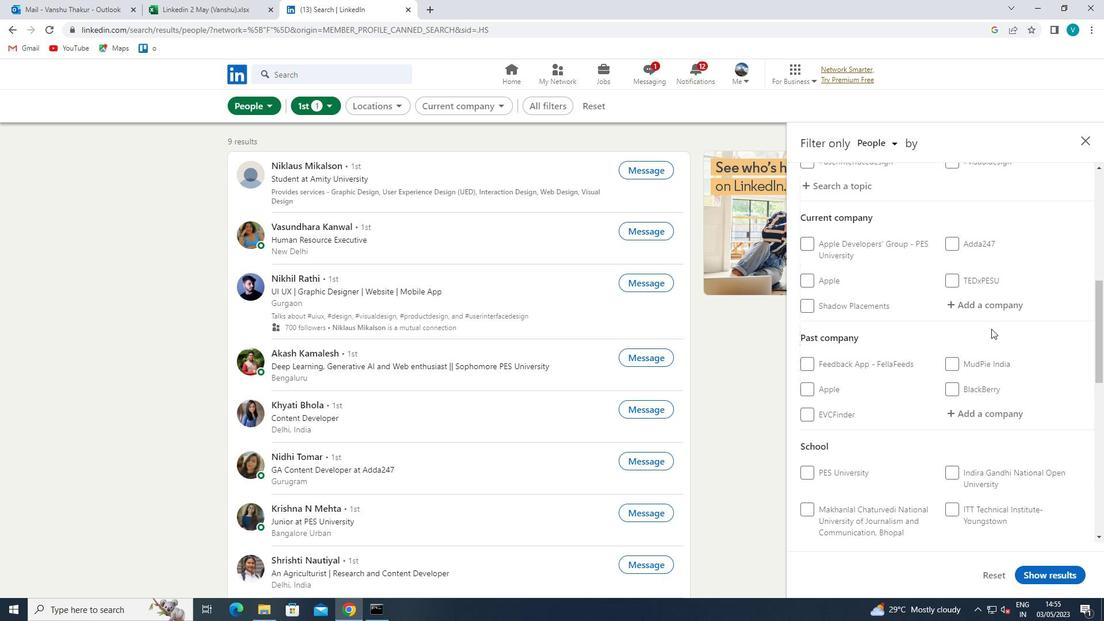 
Action: Mouse pressed left at (997, 308)
Screenshot: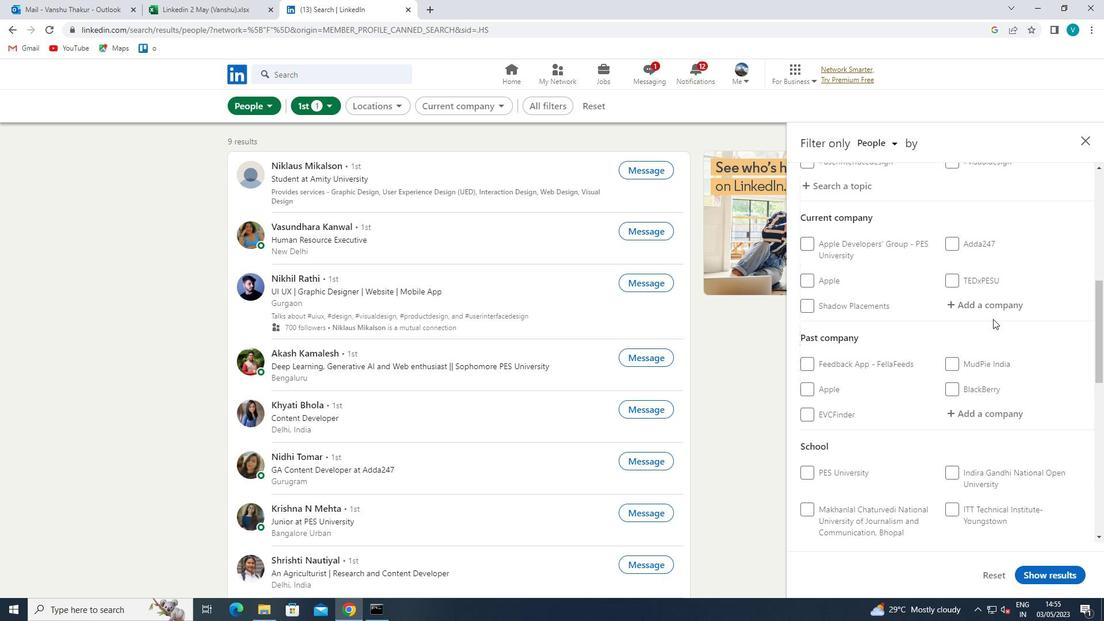 
Action: Mouse moved to (851, 390)
Screenshot: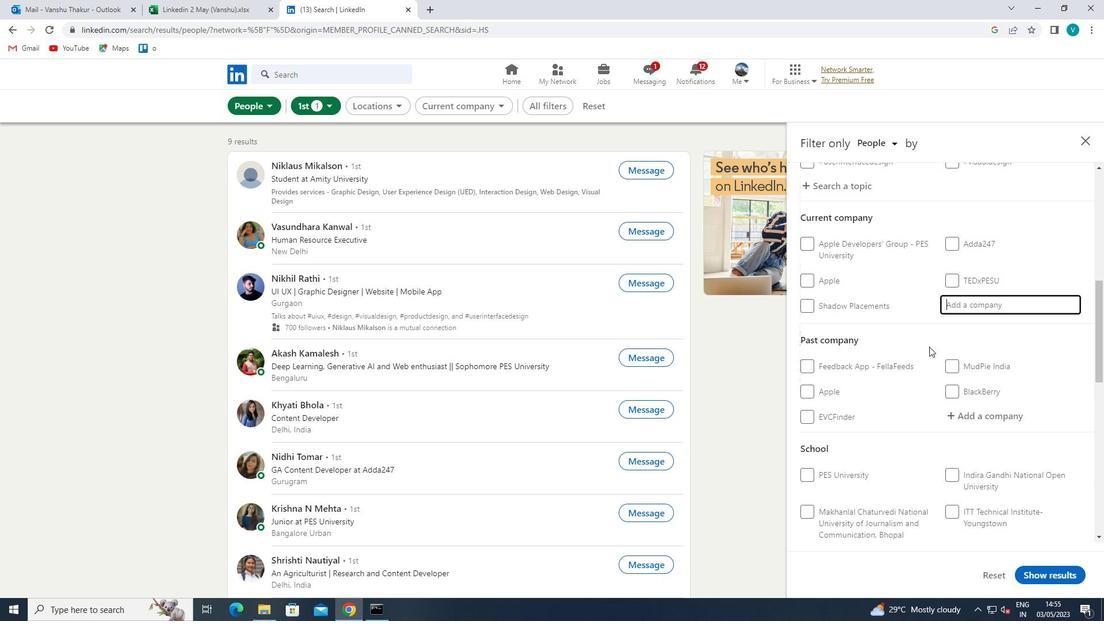 
Action: Key pressed <Key.shift>BHARTI<Key.space>
Screenshot: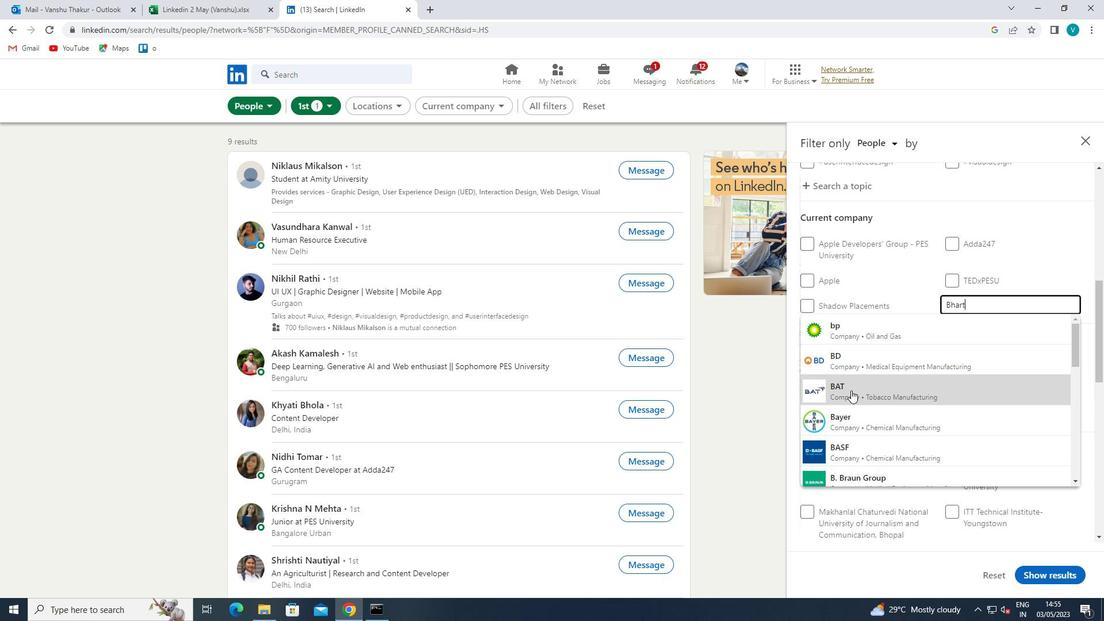 
Action: Mouse moved to (892, 364)
Screenshot: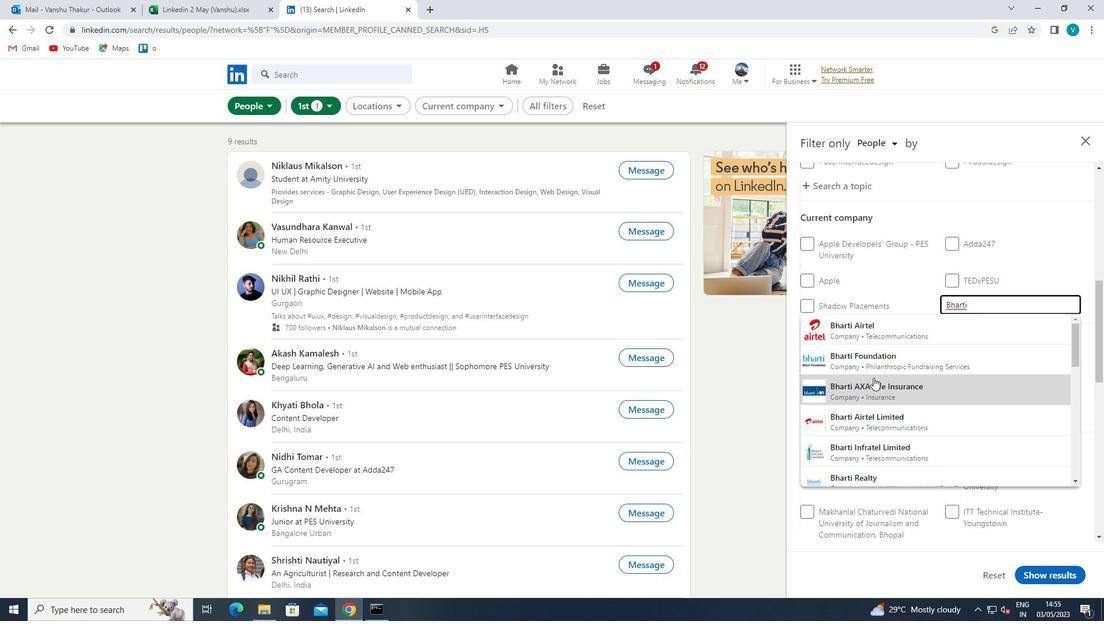 
Action: Mouse pressed left at (892, 364)
Screenshot: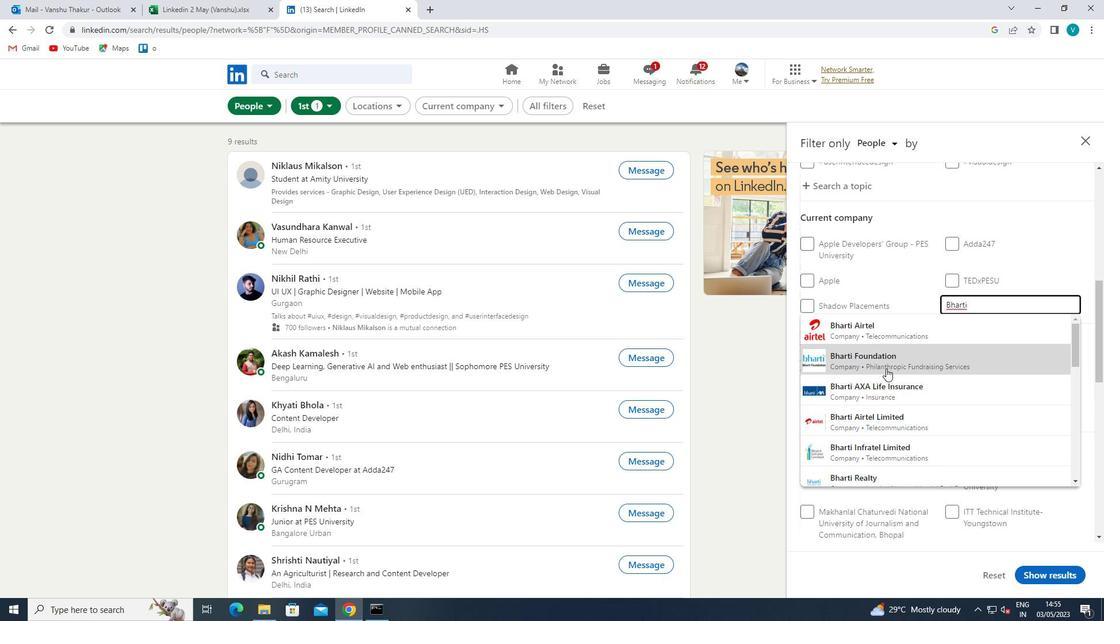 
Action: Mouse scrolled (892, 364) with delta (0, 0)
Screenshot: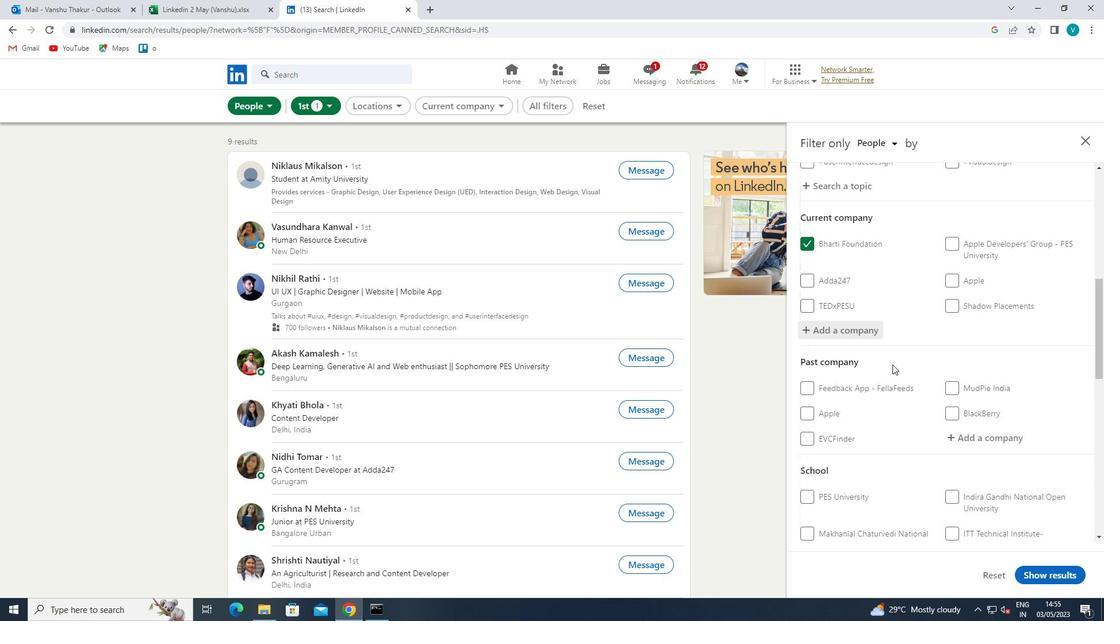 
Action: Mouse scrolled (892, 364) with delta (0, 0)
Screenshot: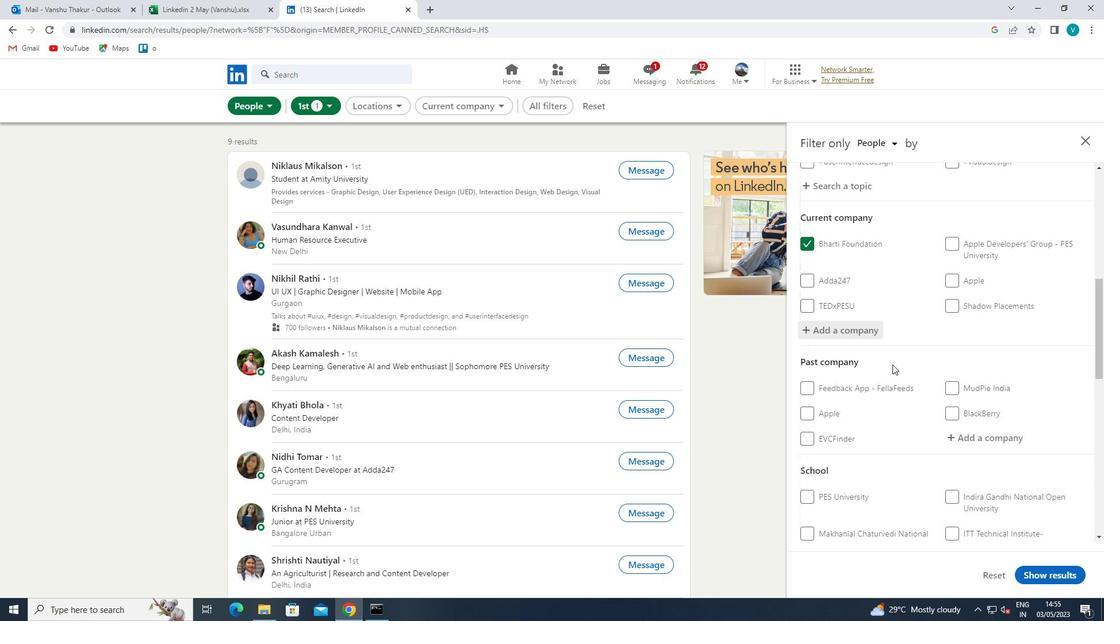 
Action: Mouse scrolled (892, 364) with delta (0, 0)
Screenshot: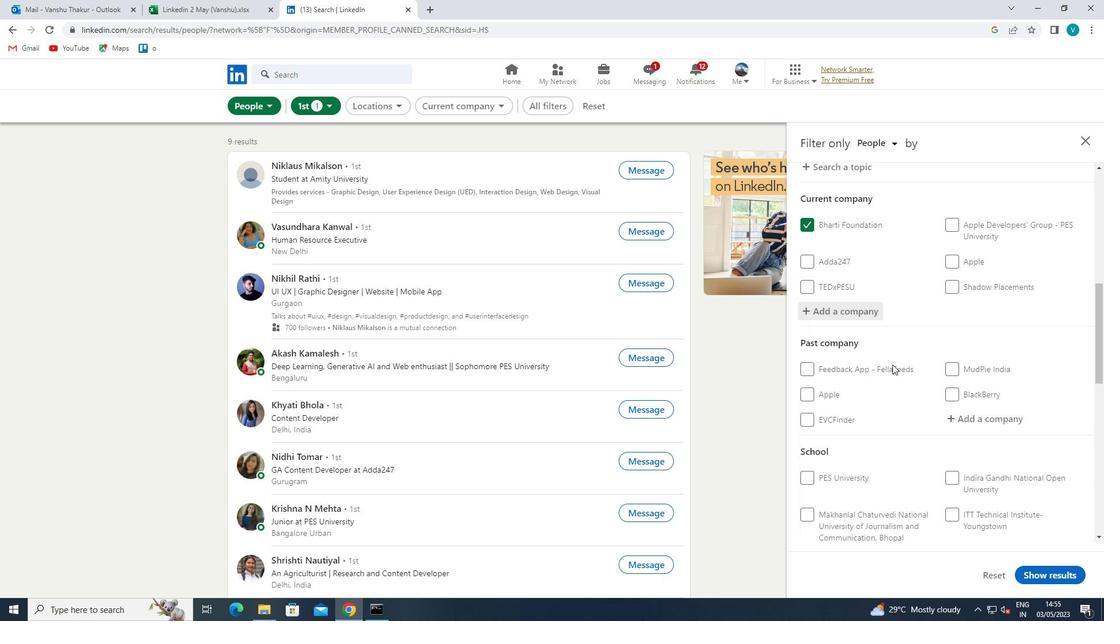 
Action: Mouse moved to (987, 416)
Screenshot: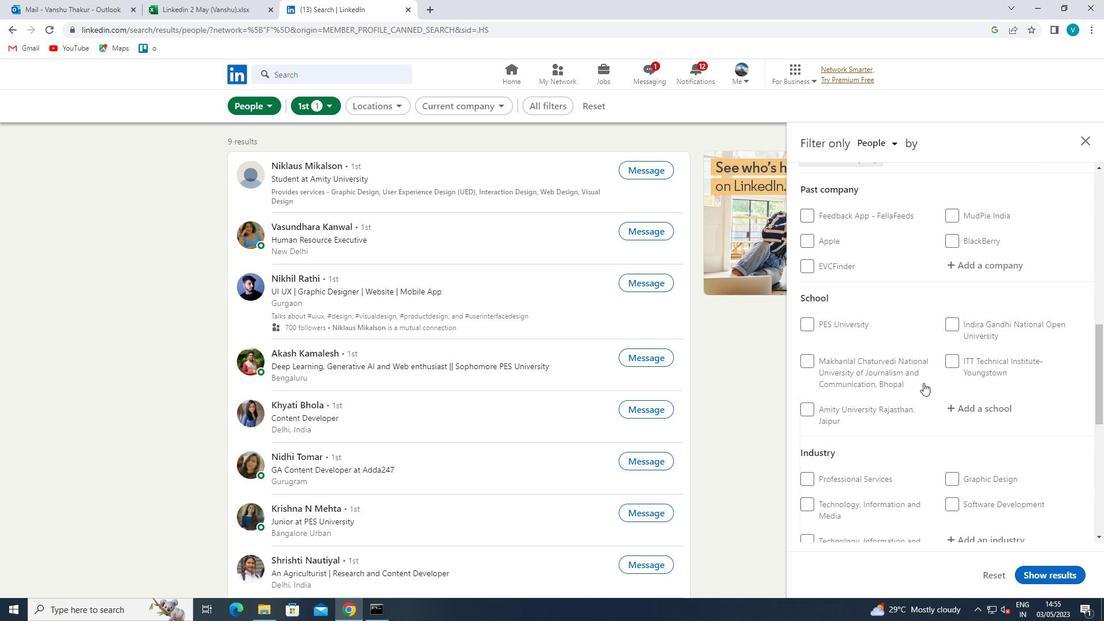 
Action: Mouse pressed left at (987, 416)
Screenshot: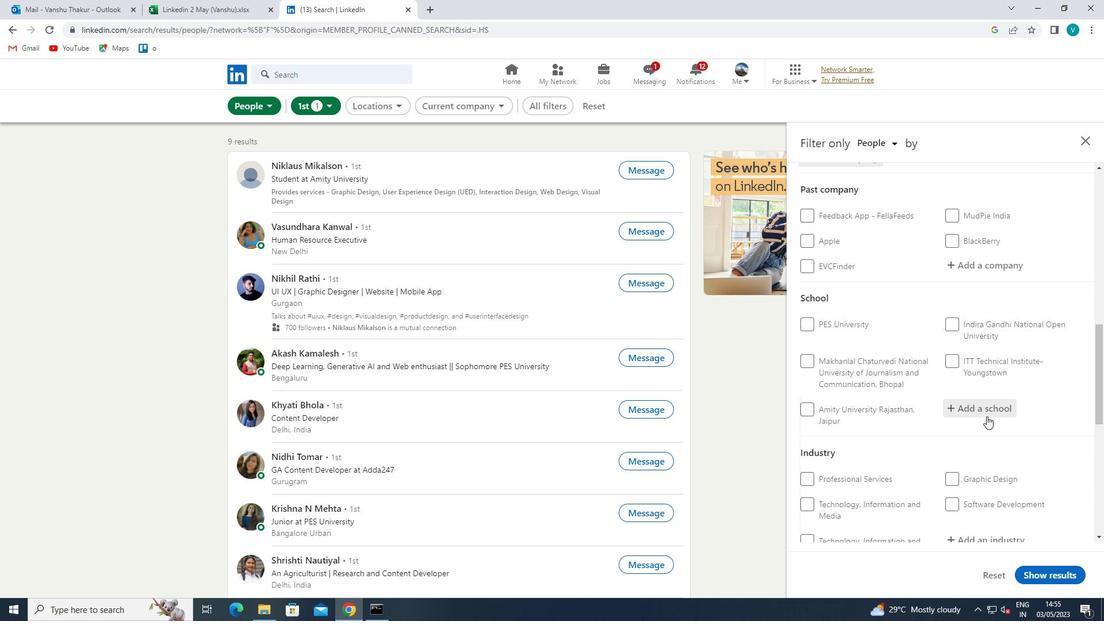 
Action: Key pressed <Key.shift>KPR<Key.space>
Screenshot: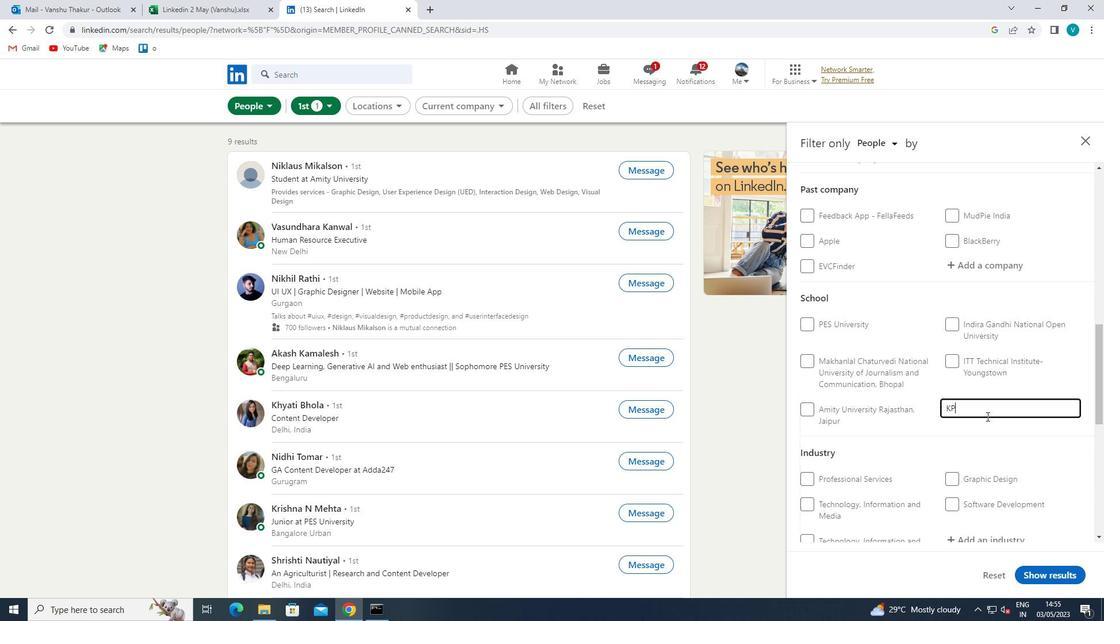 
Action: Mouse moved to (975, 421)
Screenshot: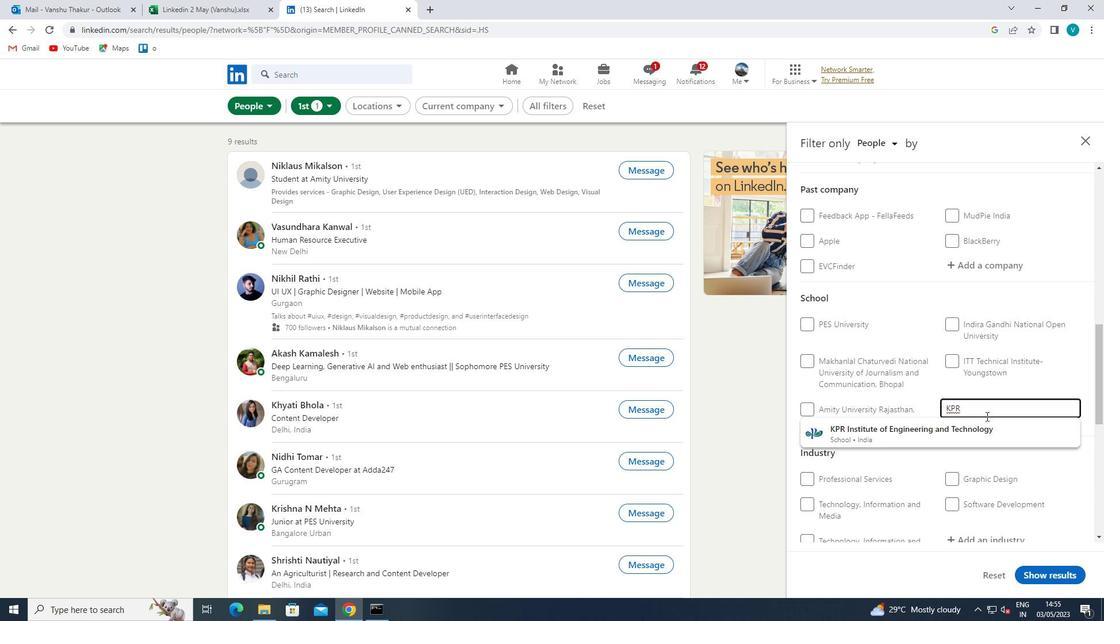 
Action: Mouse pressed left at (975, 421)
Screenshot: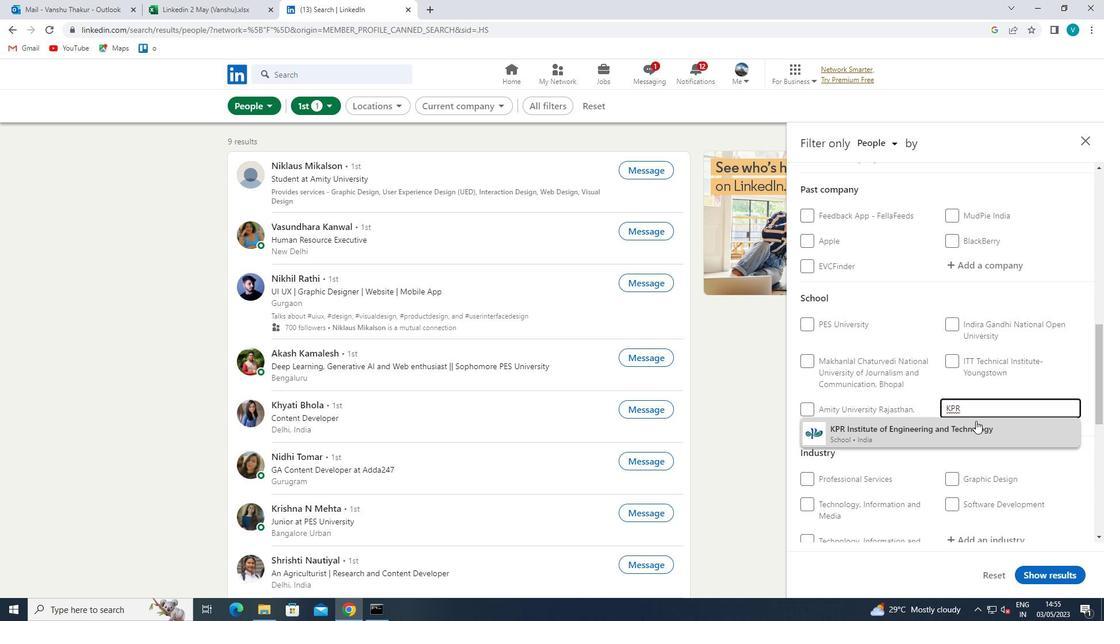 
Action: Mouse scrolled (975, 421) with delta (0, 0)
Screenshot: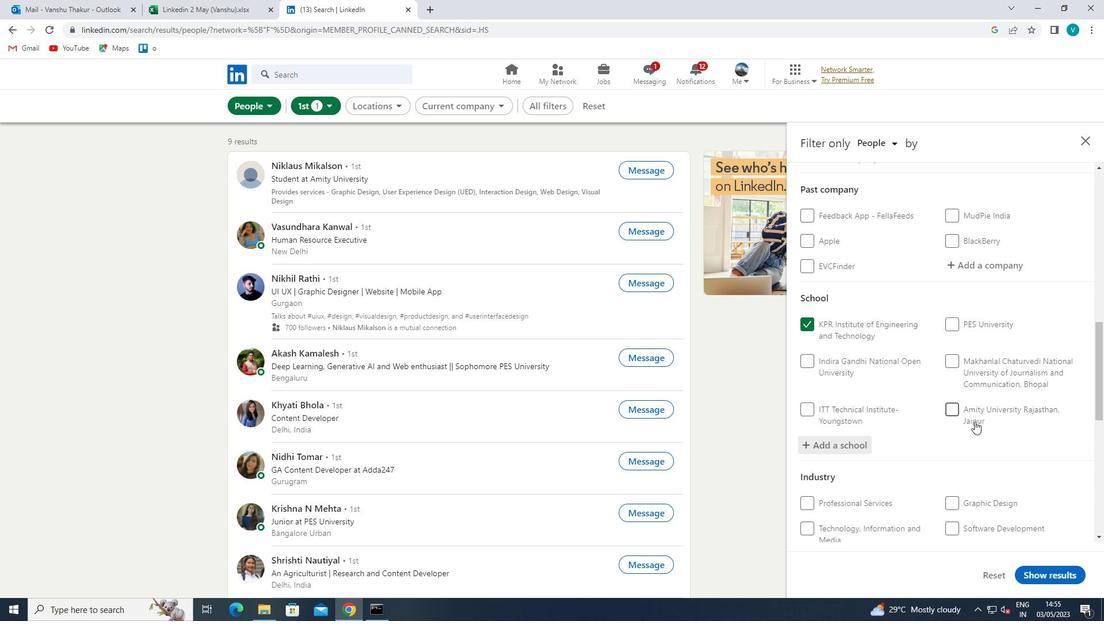 
Action: Mouse scrolled (975, 421) with delta (0, 0)
Screenshot: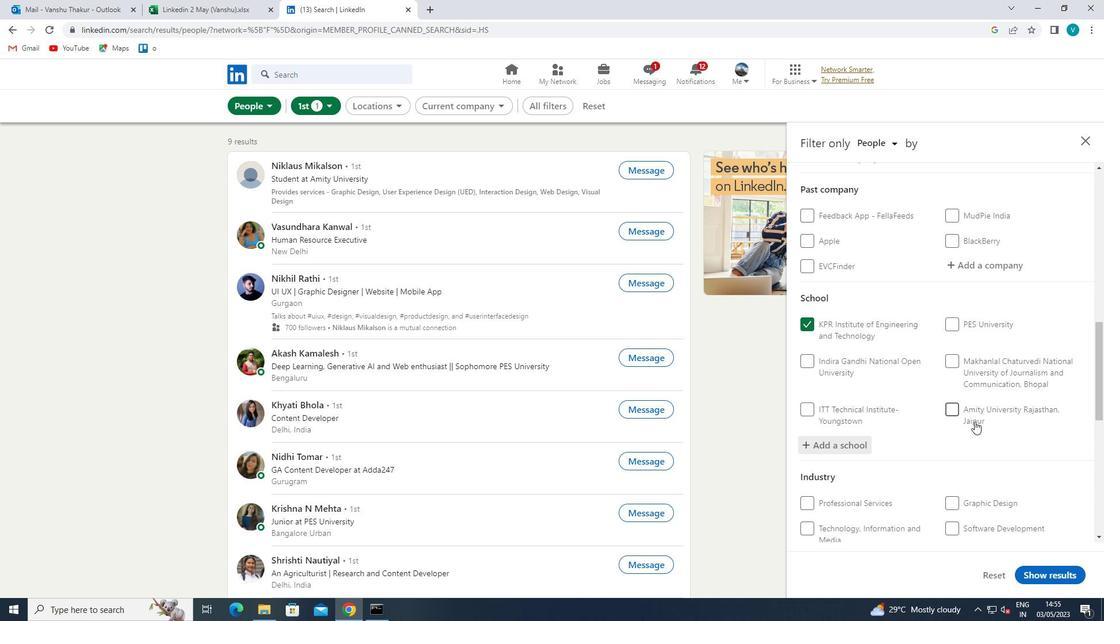 
Action: Mouse scrolled (975, 421) with delta (0, 0)
Screenshot: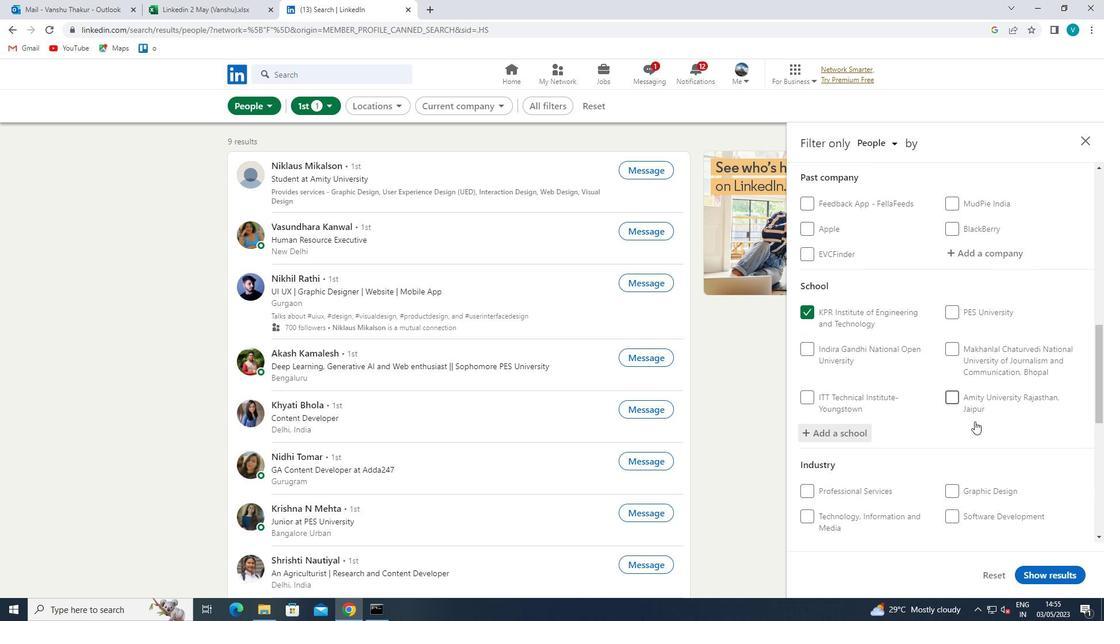 
Action: Mouse moved to (983, 391)
Screenshot: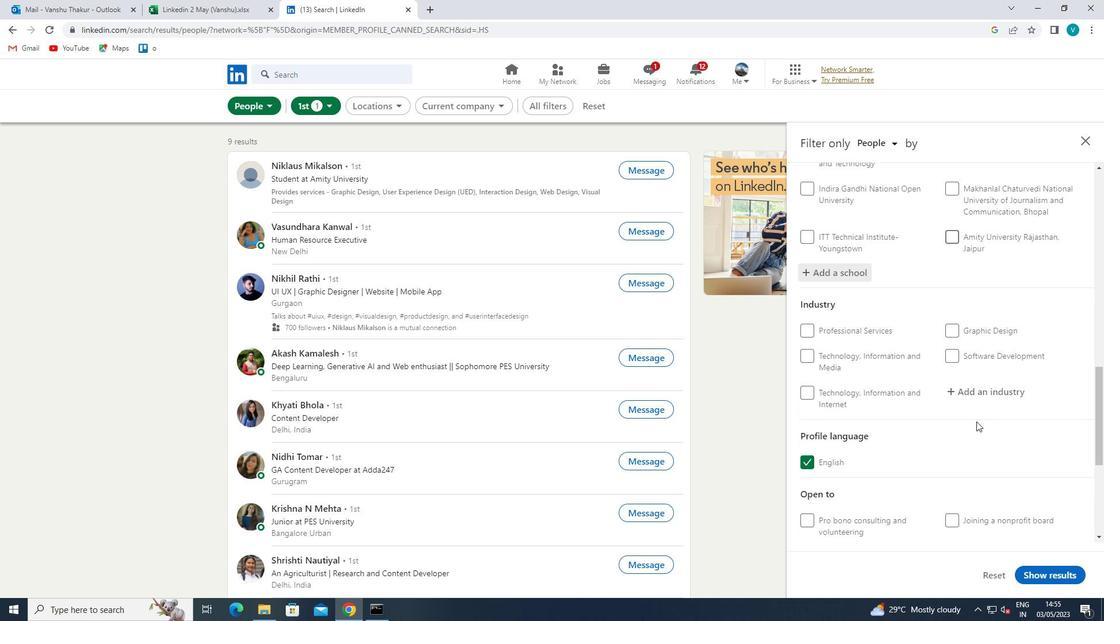 
Action: Mouse pressed left at (983, 391)
Screenshot: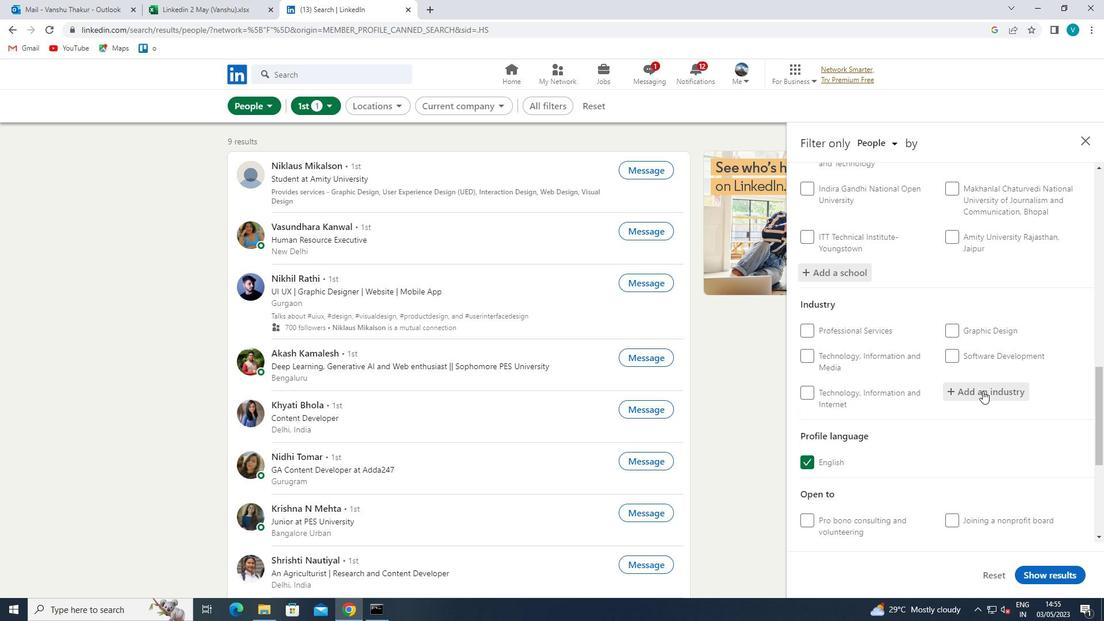 
Action: Key pressed <Key.shift>MARKETING<Key.space>
Screenshot: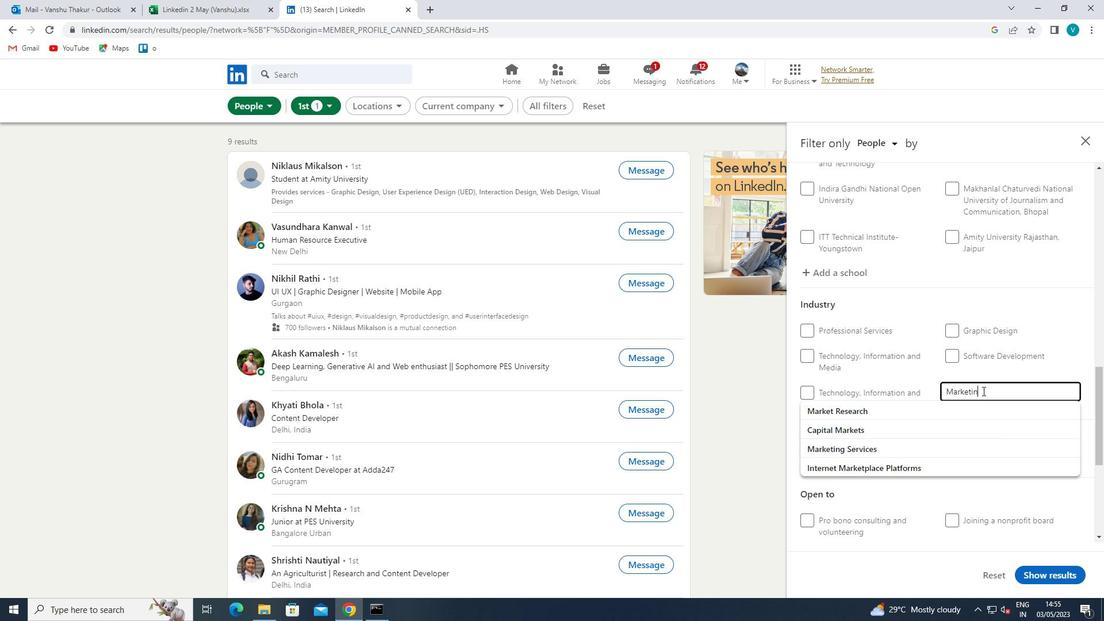 
Action: Mouse moved to (964, 400)
Screenshot: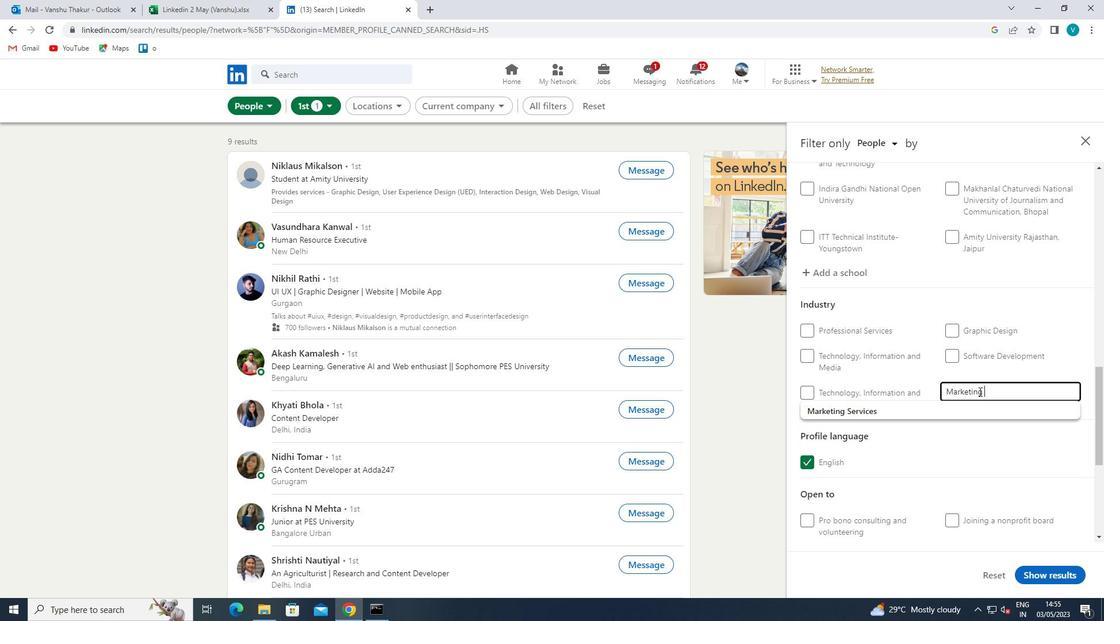 
Action: Mouse pressed left at (964, 400)
Screenshot: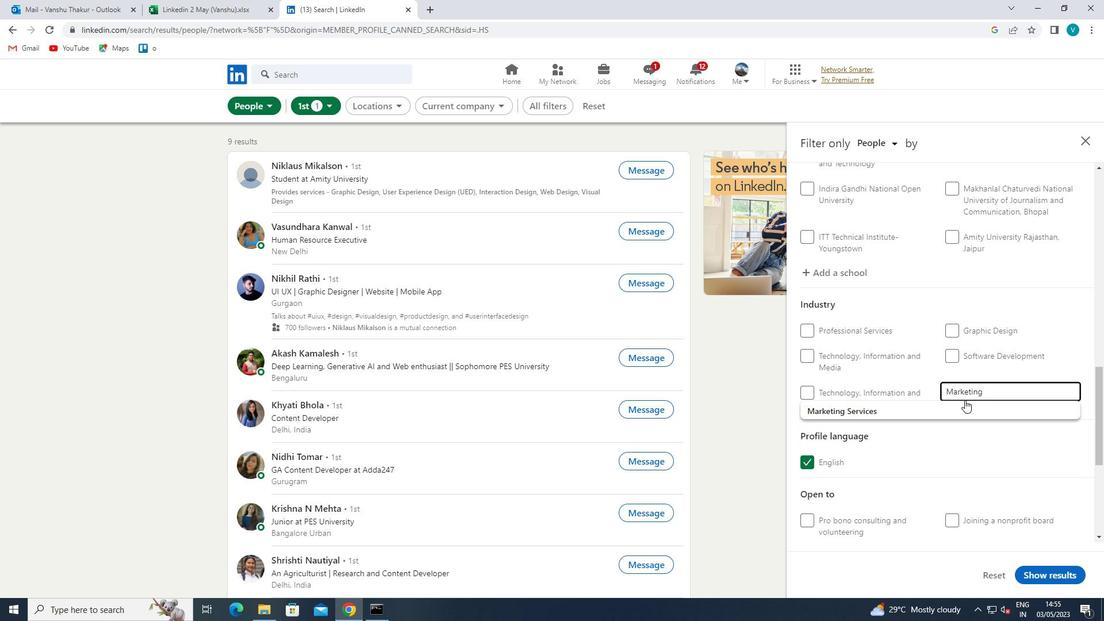 
Action: Mouse moved to (960, 403)
Screenshot: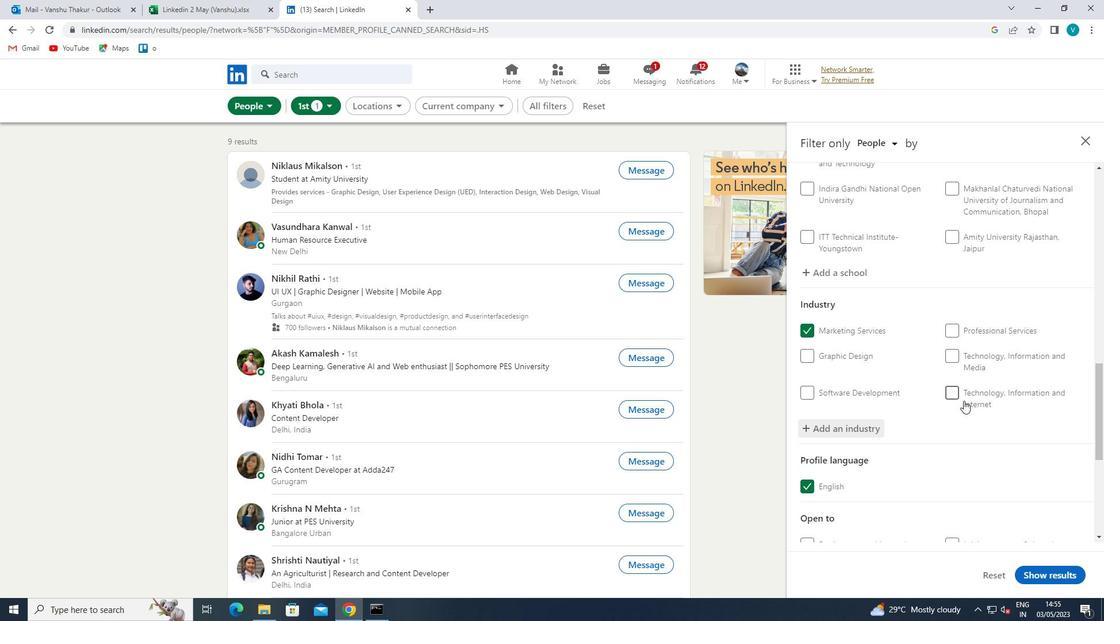 
Action: Mouse scrolled (960, 402) with delta (0, 0)
Screenshot: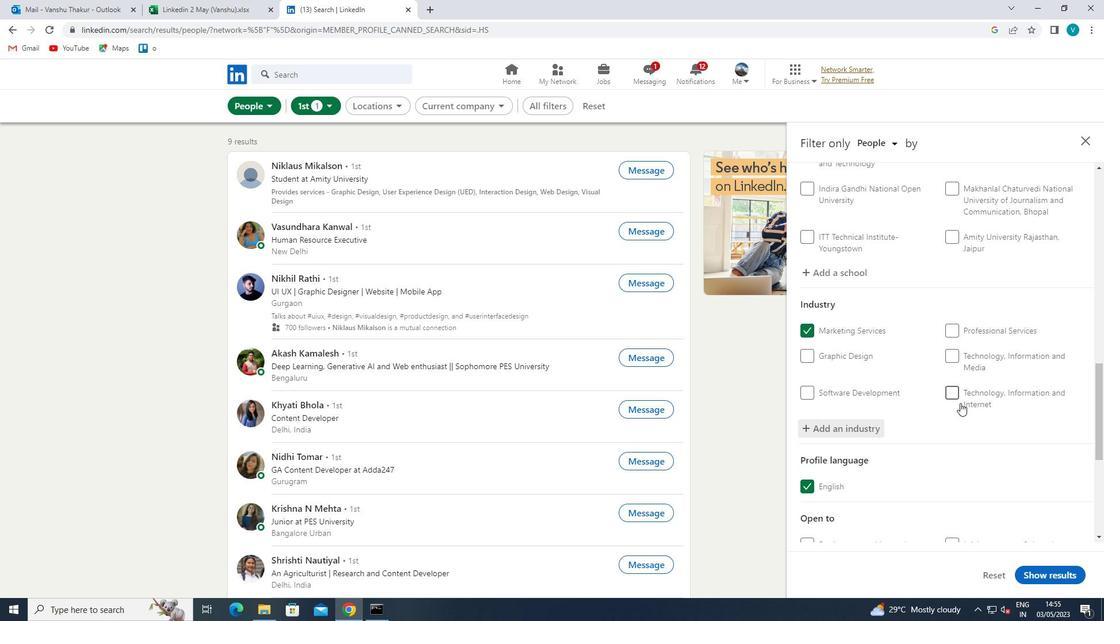 
Action: Mouse moved to (960, 403)
Screenshot: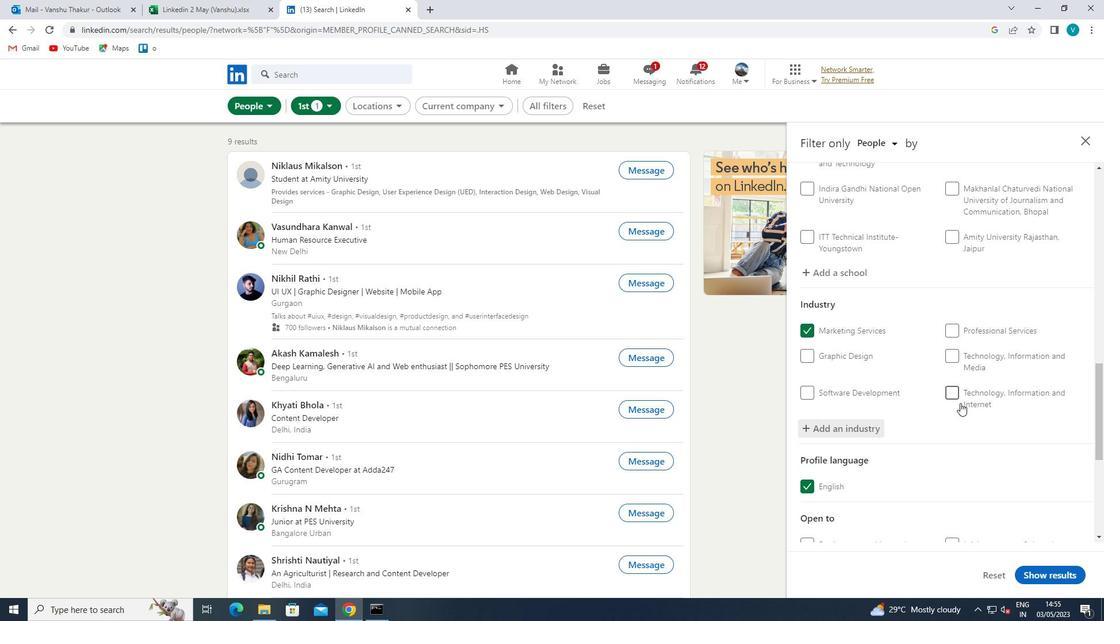 
Action: Mouse scrolled (960, 402) with delta (0, 0)
Screenshot: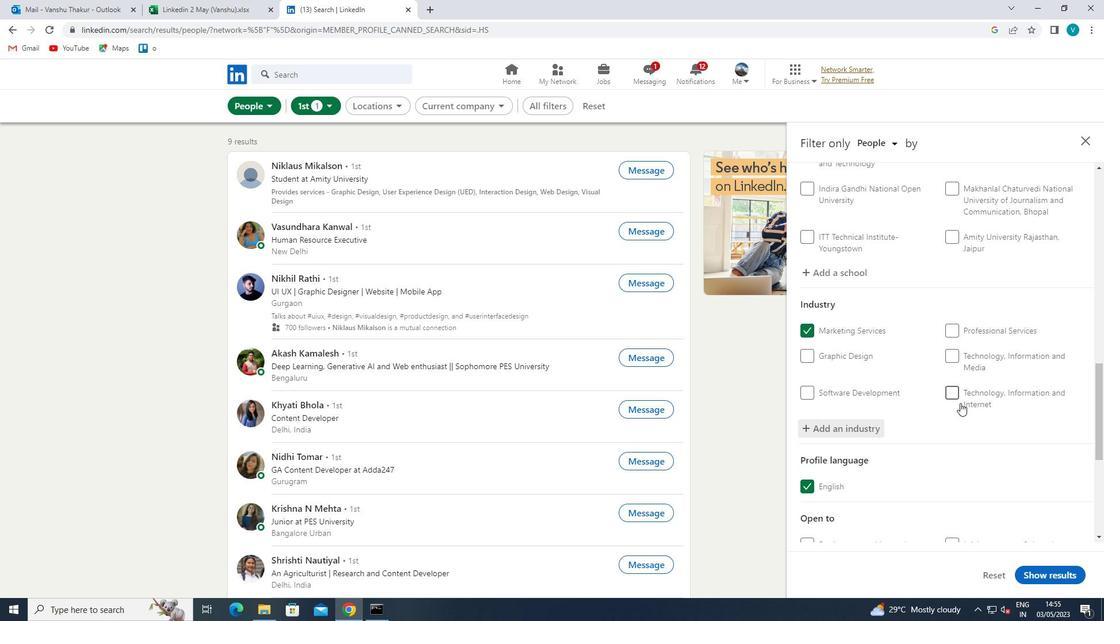 
Action: Mouse scrolled (960, 402) with delta (0, 0)
Screenshot: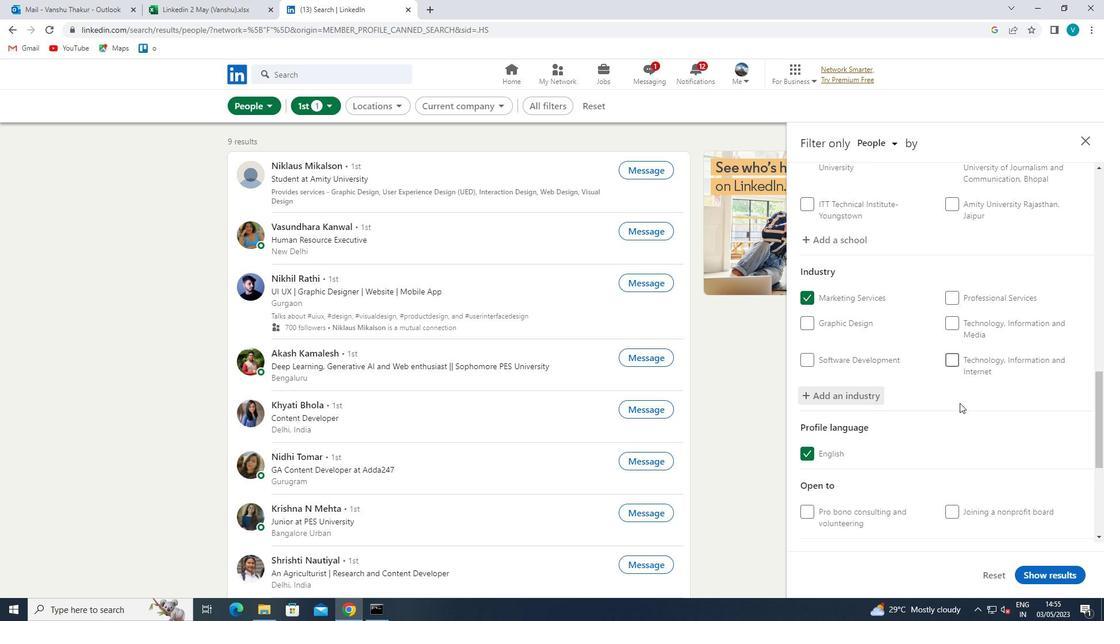 
Action: Mouse scrolled (960, 402) with delta (0, 0)
Screenshot: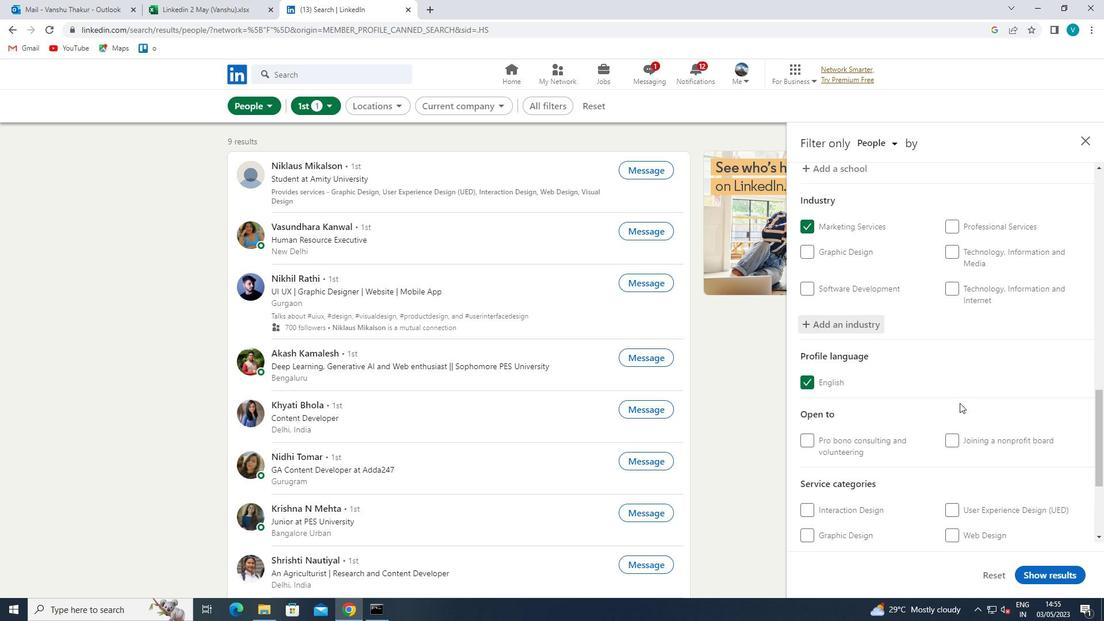
Action: Mouse scrolled (960, 402) with delta (0, 0)
Screenshot: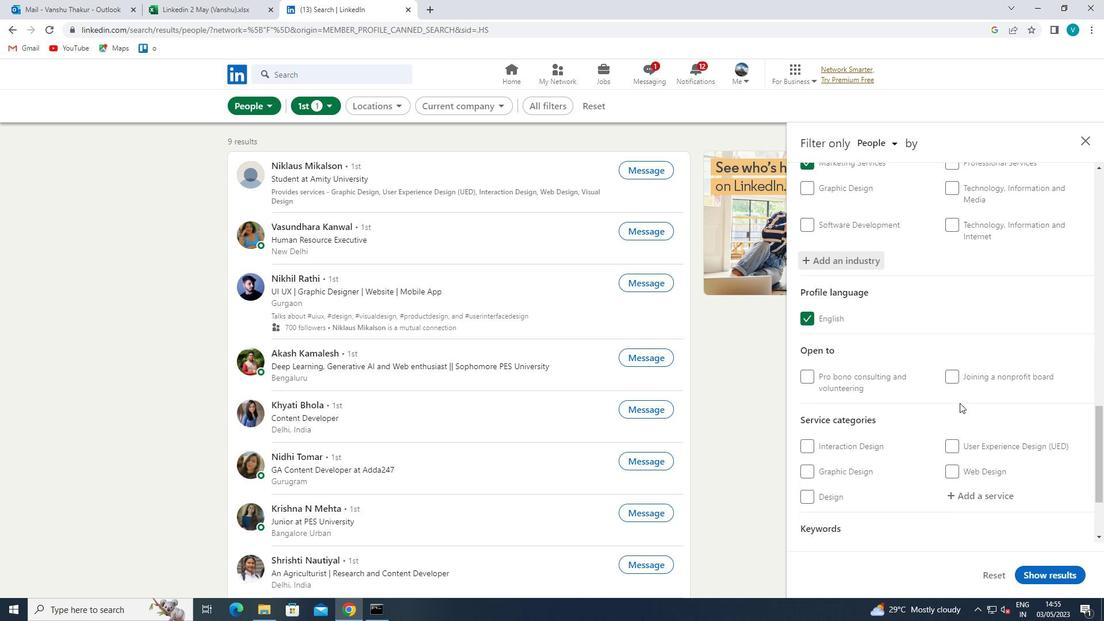 
Action: Mouse moved to (980, 377)
Screenshot: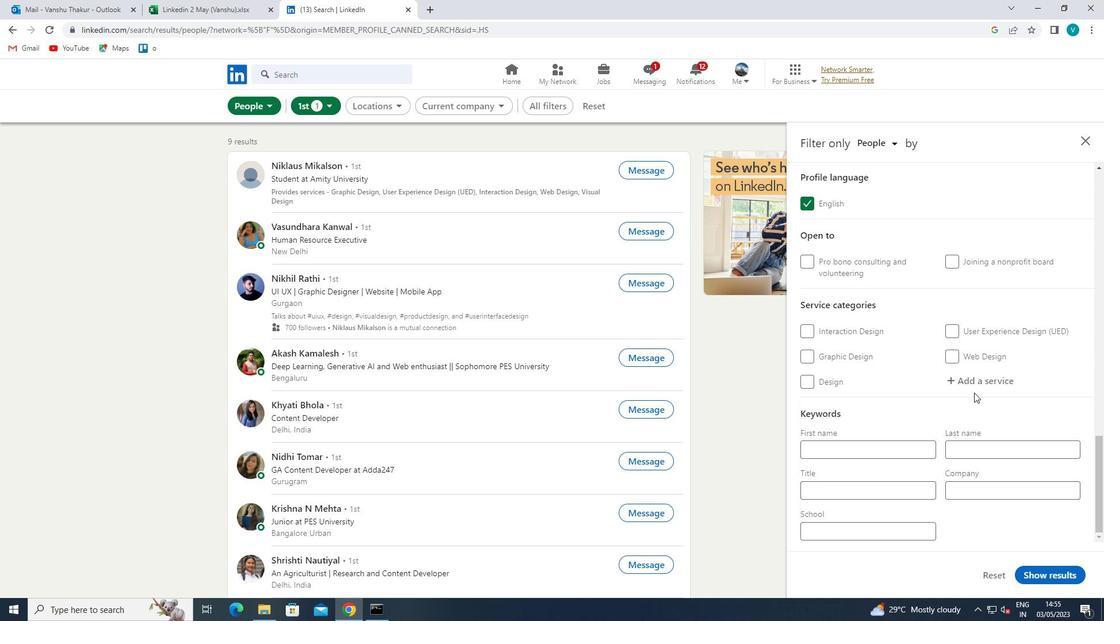 
Action: Mouse pressed left at (980, 377)
Screenshot: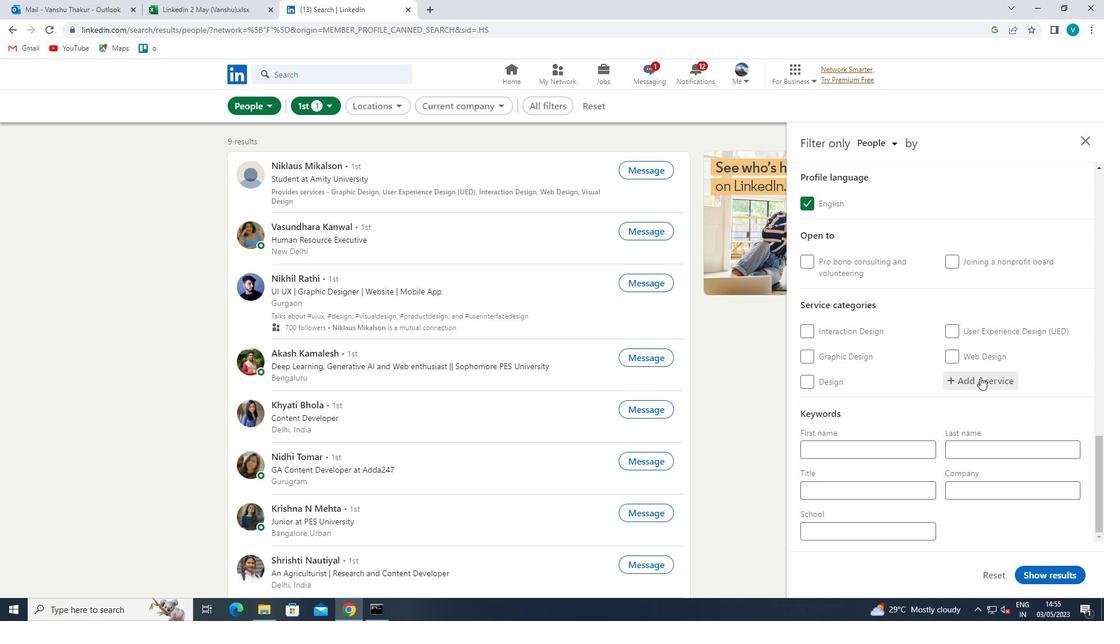 
Action: Mouse moved to (941, 399)
Screenshot: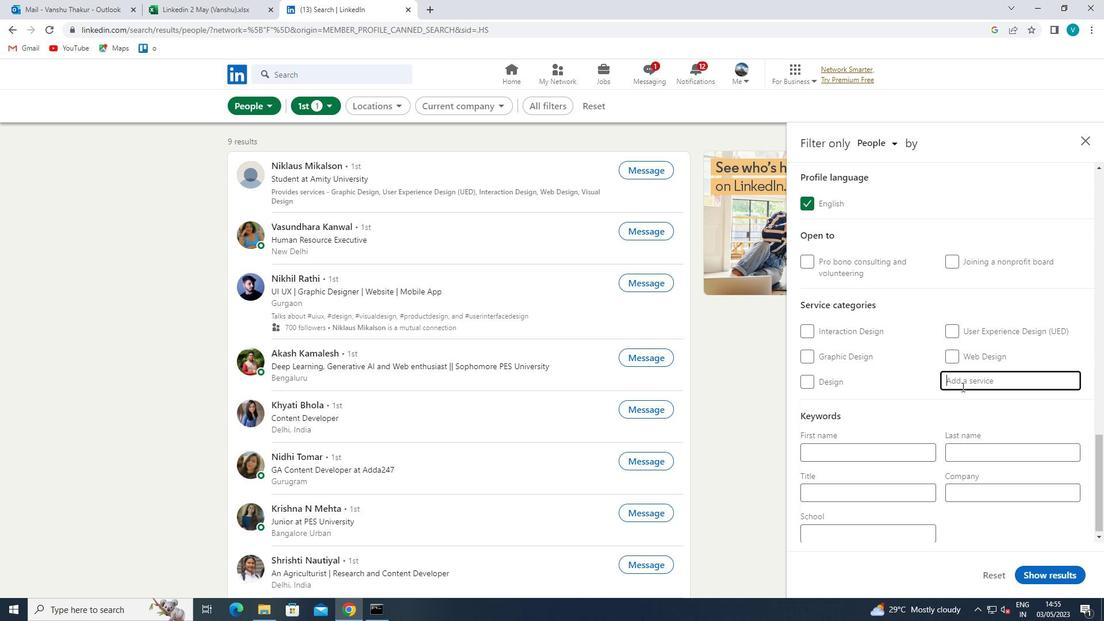 
Action: Key pressed <Key.shift>BUSINESS<Key.space>
Screenshot: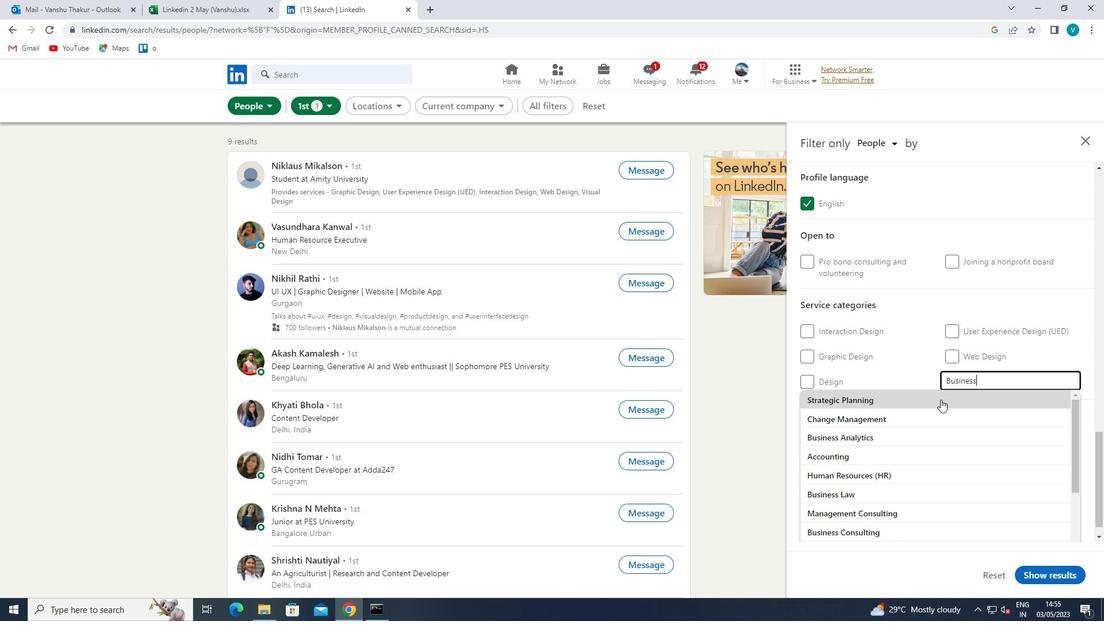 
Action: Mouse moved to (891, 488)
Screenshot: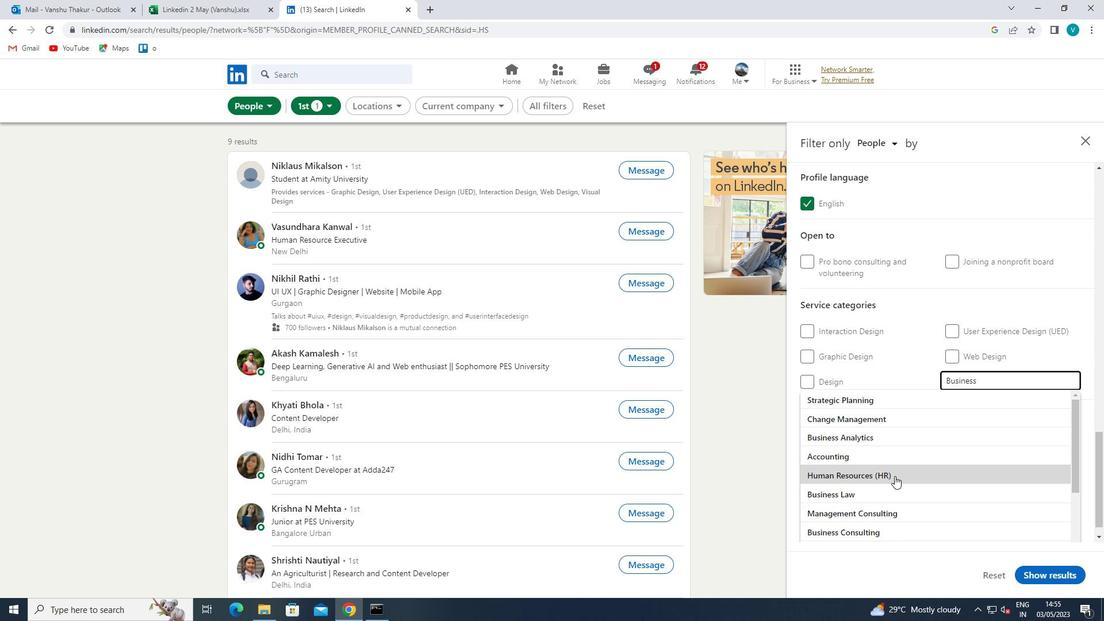
Action: Mouse pressed left at (891, 488)
Screenshot: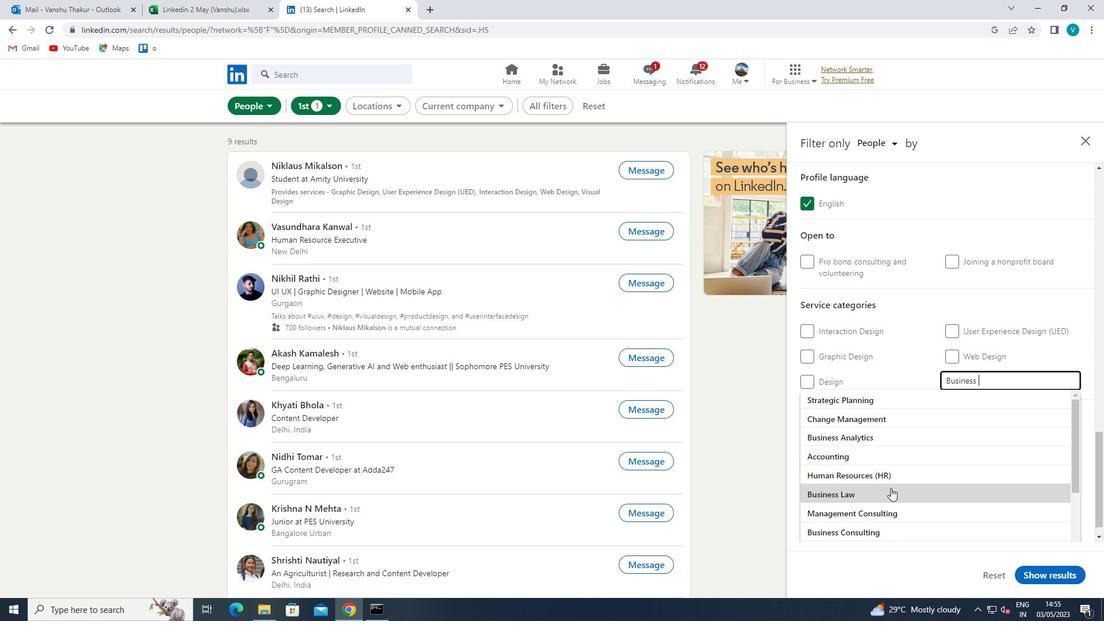 
Action: Mouse moved to (925, 436)
Screenshot: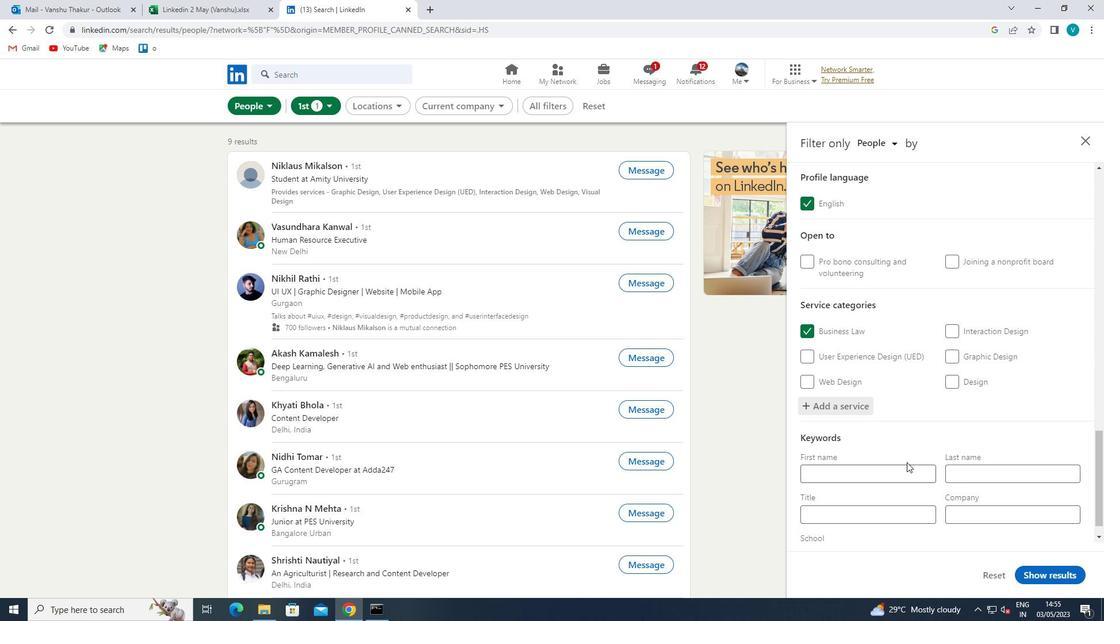 
Action: Mouse scrolled (925, 436) with delta (0, 0)
Screenshot: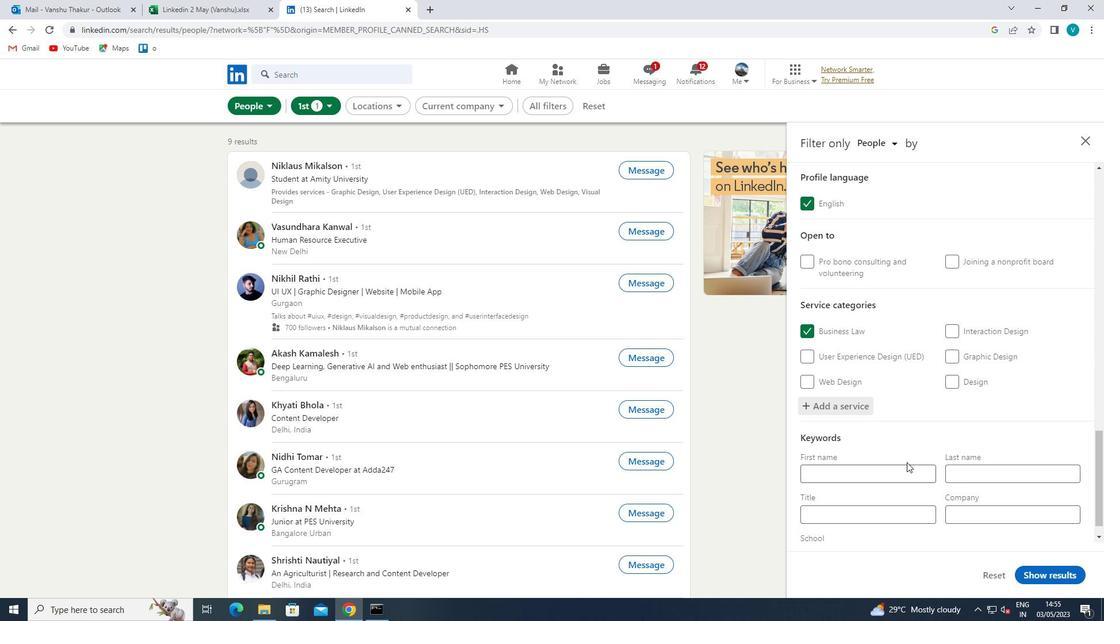 
Action: Mouse moved to (926, 435)
Screenshot: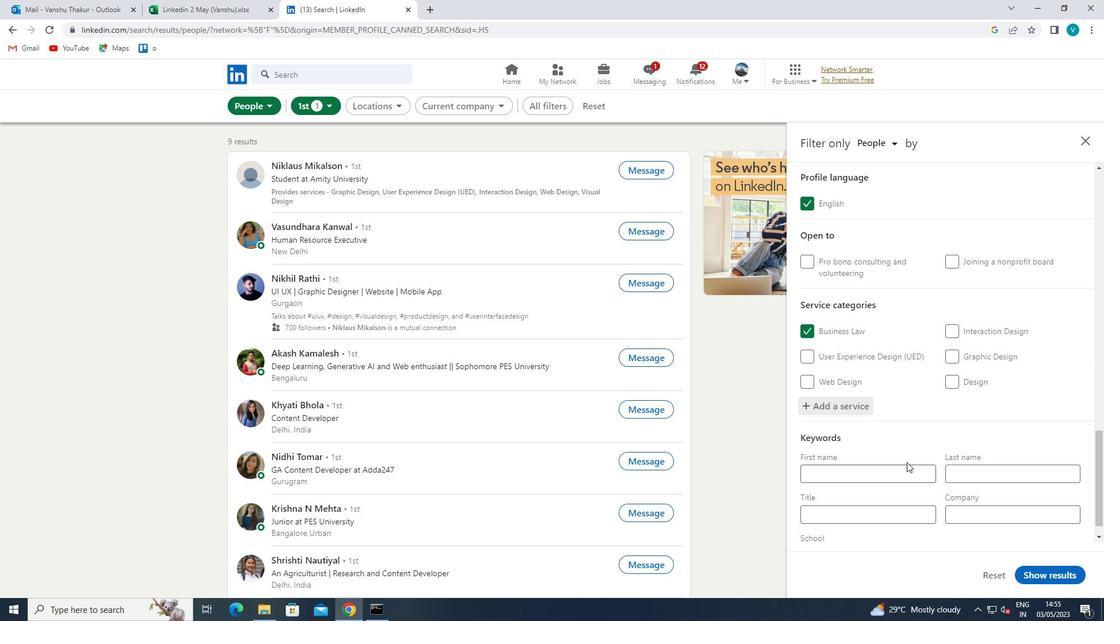 
Action: Mouse scrolled (926, 434) with delta (0, 0)
Screenshot: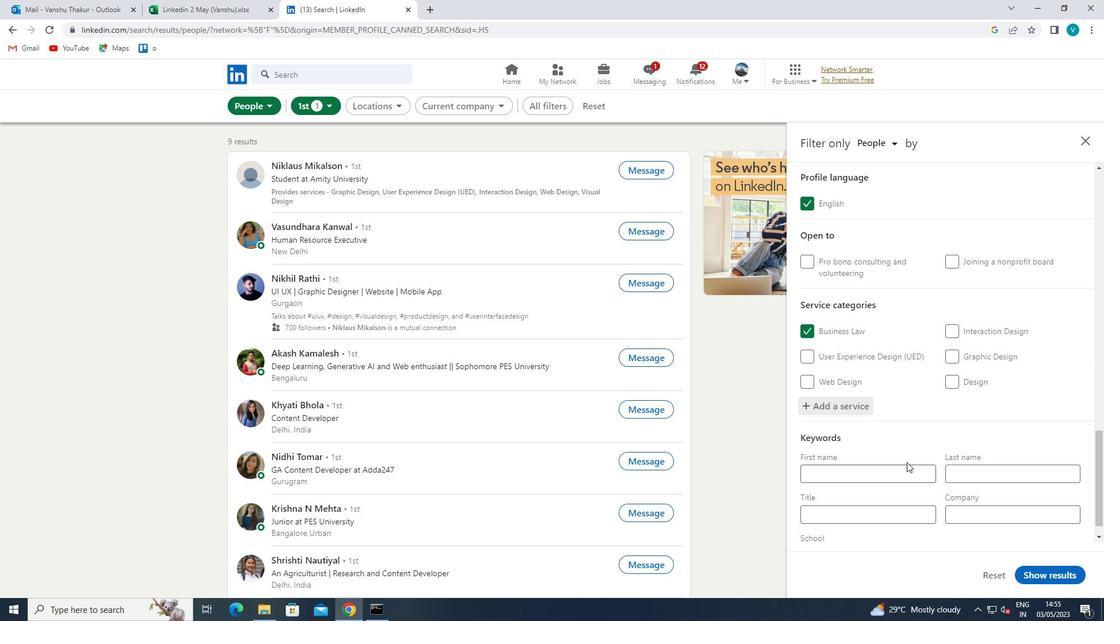
Action: Mouse moved to (926, 434)
Screenshot: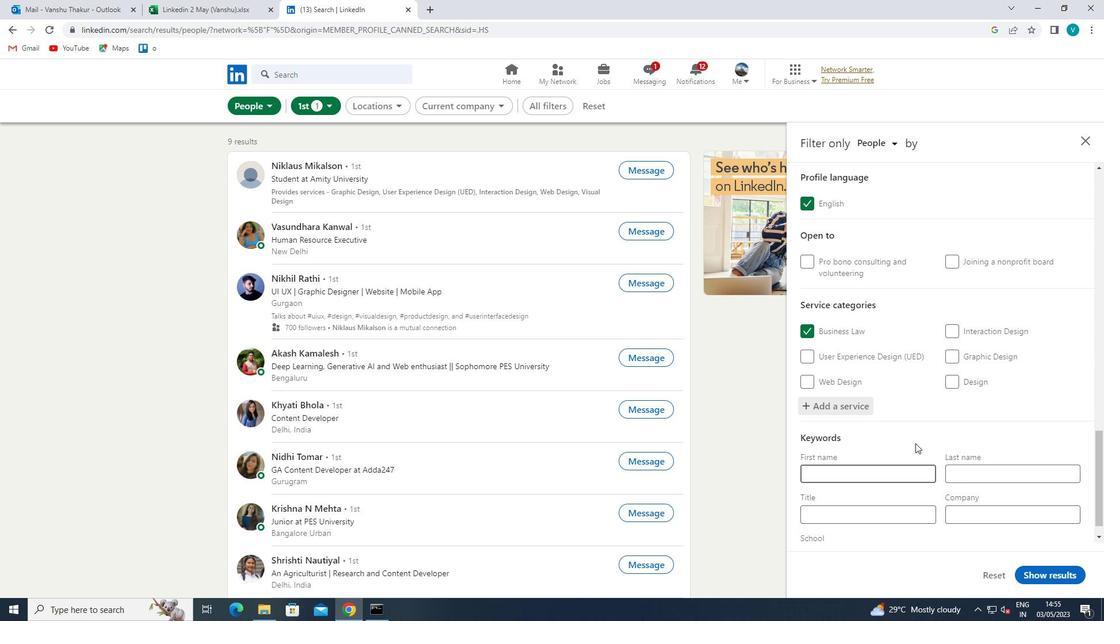 
Action: Mouse scrolled (926, 434) with delta (0, 0)
Screenshot: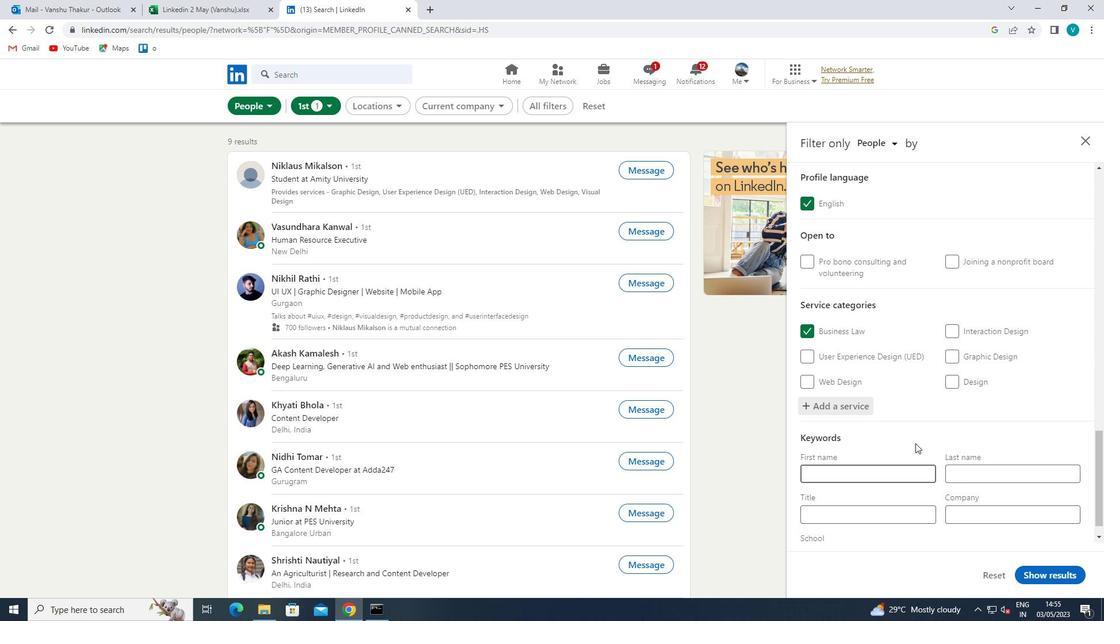 
Action: Mouse moved to (927, 434)
Screenshot: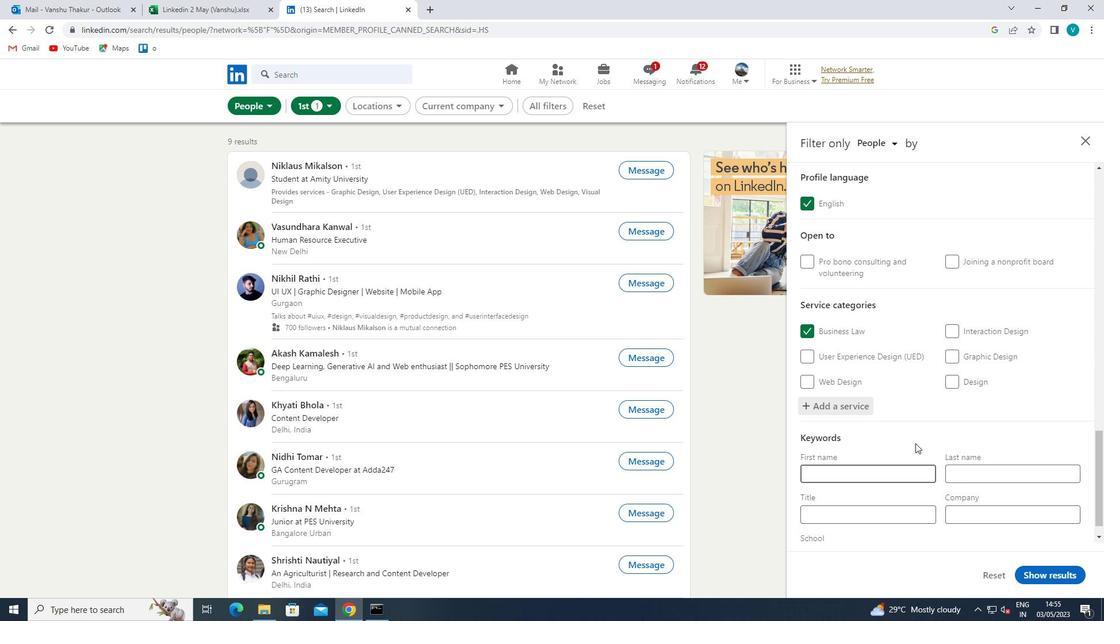 
Action: Mouse scrolled (927, 433) with delta (0, 0)
Screenshot: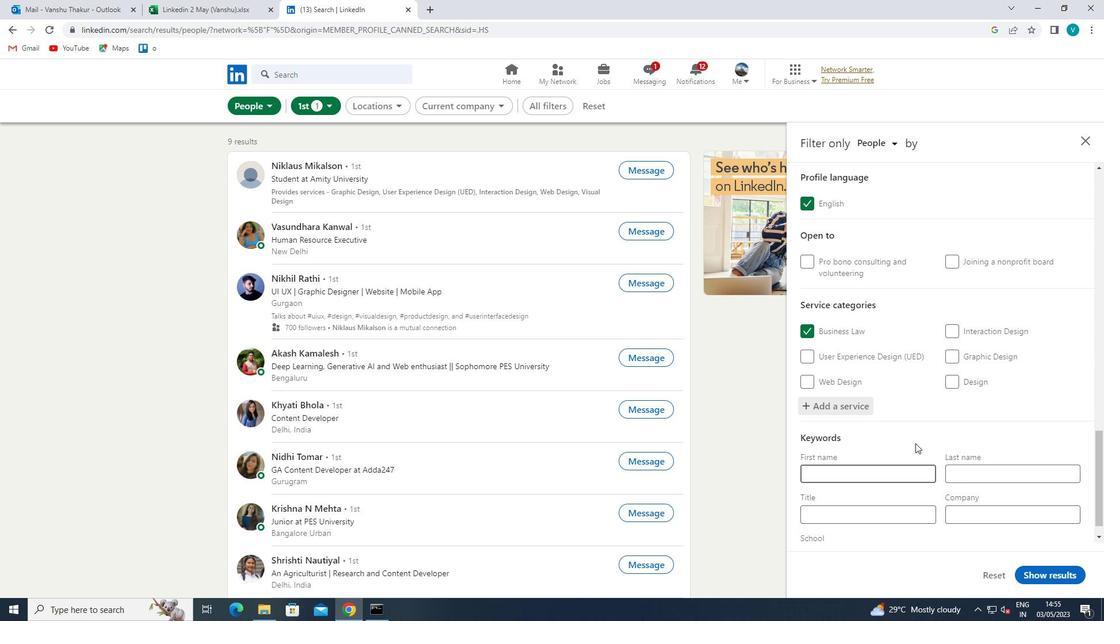 
Action: Mouse moved to (901, 482)
Screenshot: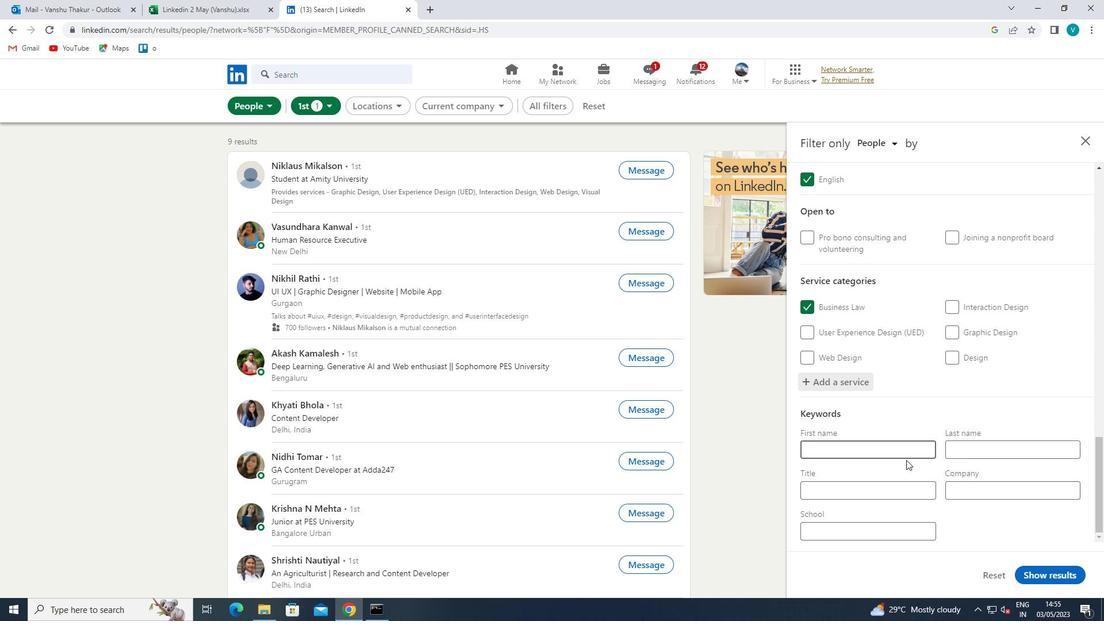 
Action: Mouse pressed left at (901, 482)
Screenshot: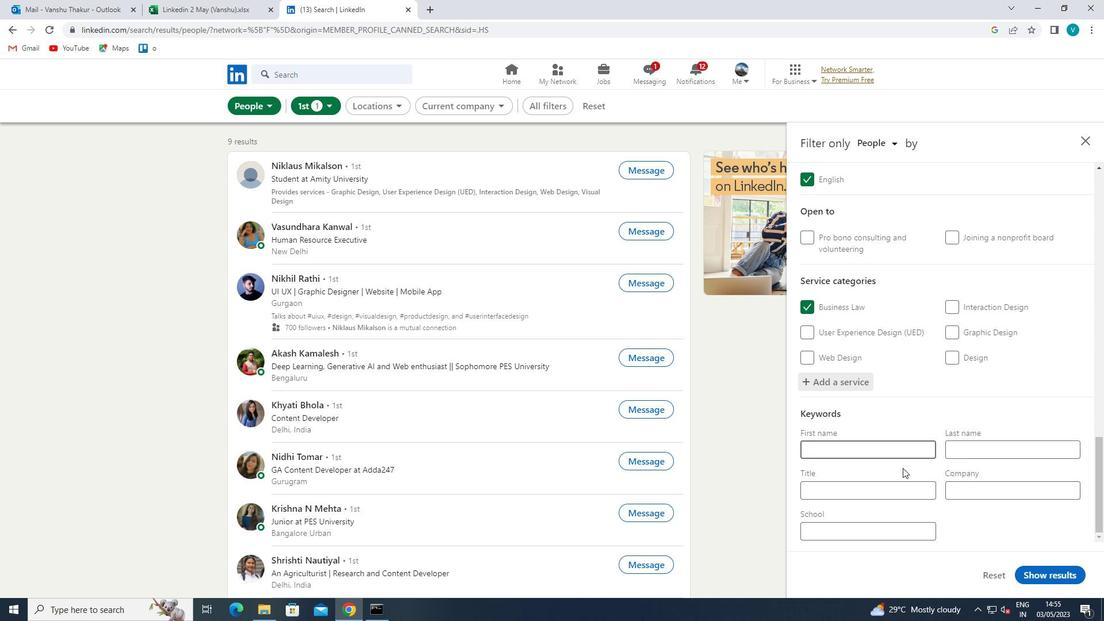 
Action: Key pressed <Key.shift>MARKETING<Key.space><Key.shift><Key.shift><Key.shift><Key.shift>DIRECTOR
Screenshot: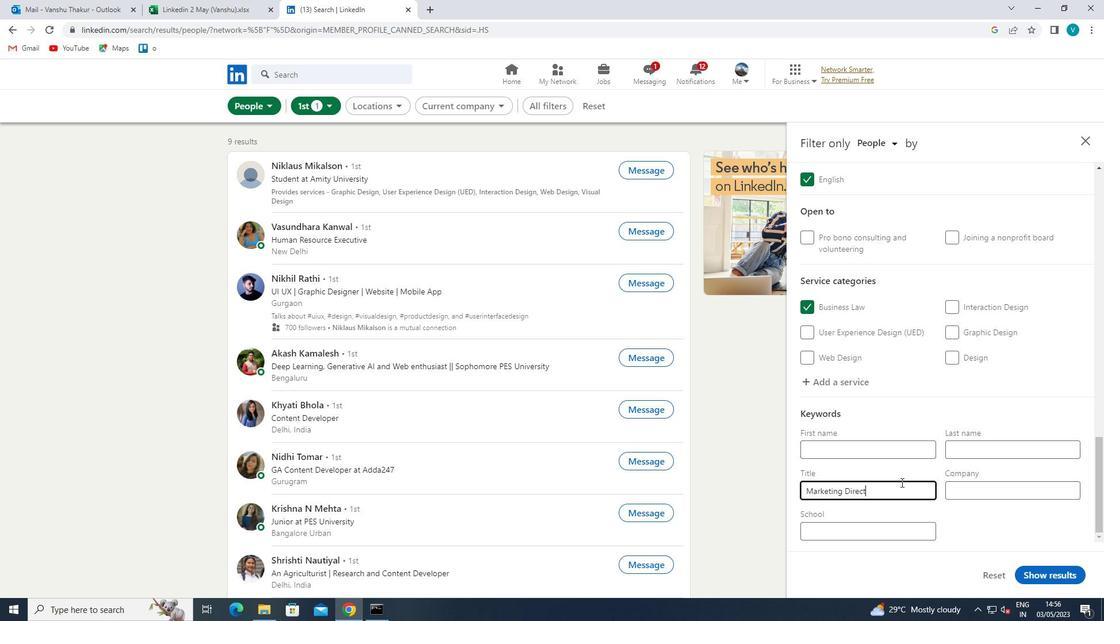 
Action: Mouse moved to (1029, 568)
Screenshot: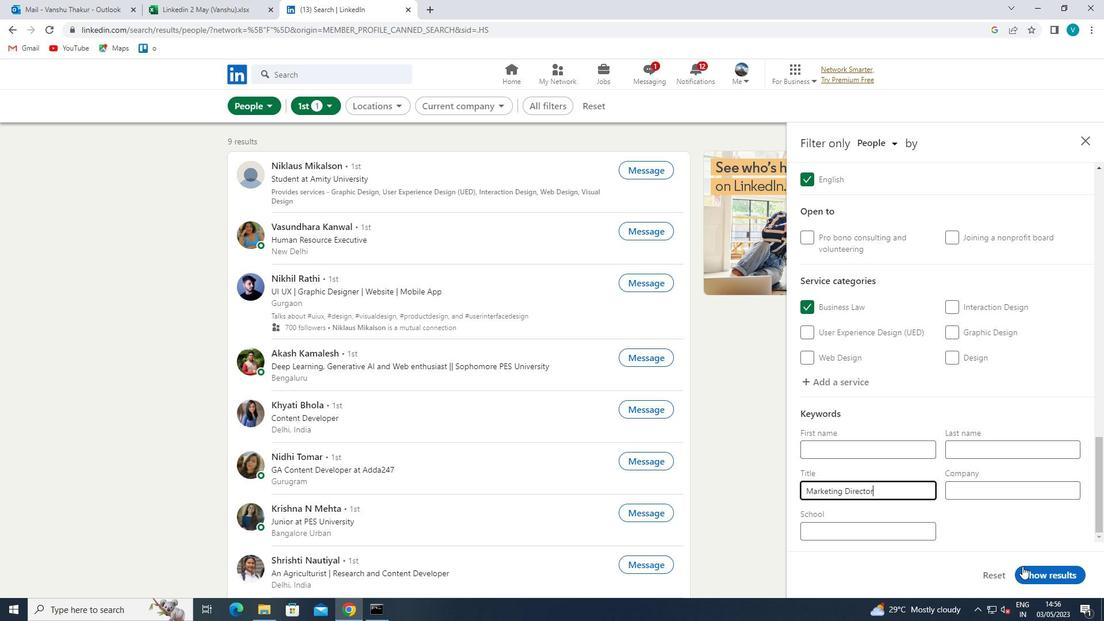 
Action: Mouse pressed left at (1029, 568)
Screenshot: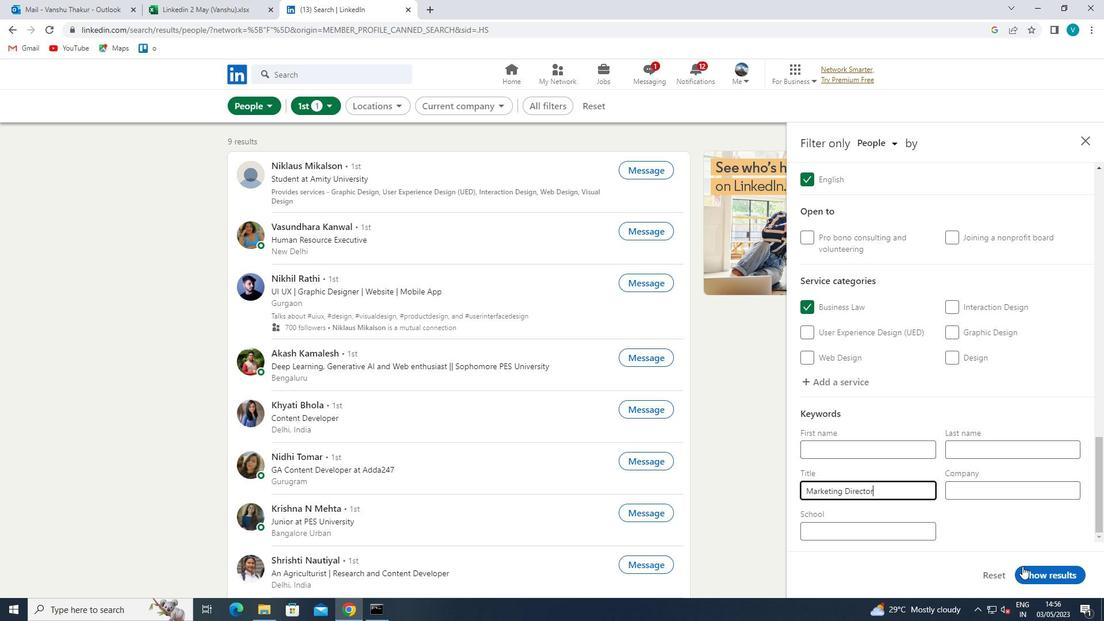 
Action: Mouse moved to (1032, 568)
Screenshot: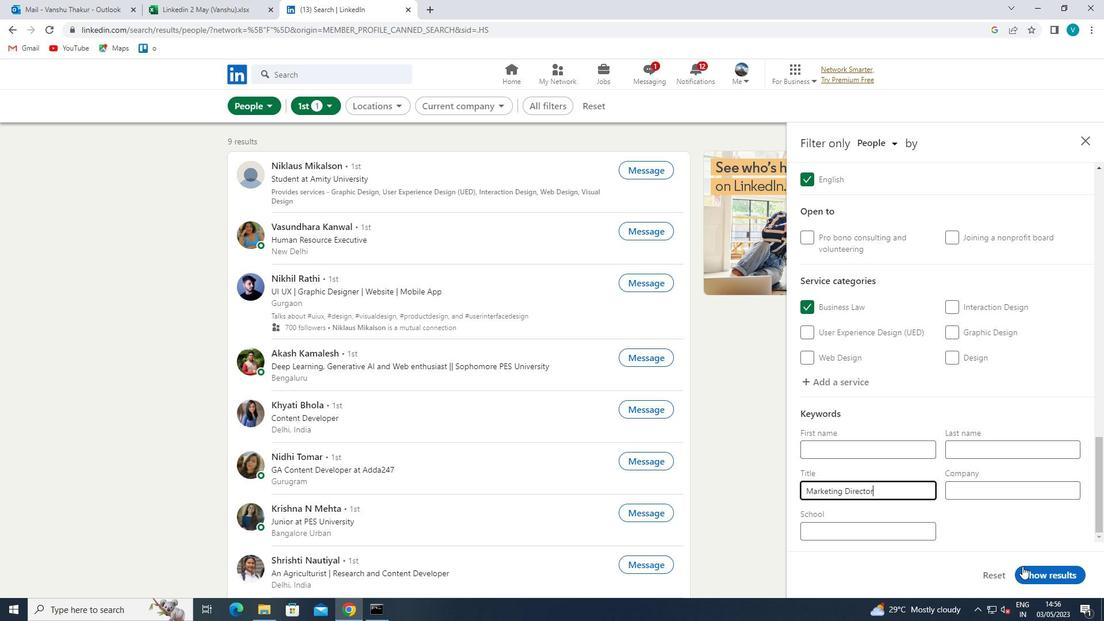 
